 Task: In the Contact  AdelineBaker@roundabouttheatre.org, Create email and send with subject: 'We're Thrilled to Welcome You ', and with mail content 'Hello,_x000D_
Unlock your full potential with our game-changing solution. Embrace the possibilities and embark on a journey of growth and success in your industry._x000D_
Regards', attach the document: Proposal.doc and insert image: visitingcard.jpg. Below Regards, write Instagram and insert the URL: 'www.instagram.com'. Mark checkbox to create task to follow up : In 3 business days . Logged in from softage.1@softage.net
Action: Mouse moved to (108, 71)
Screenshot: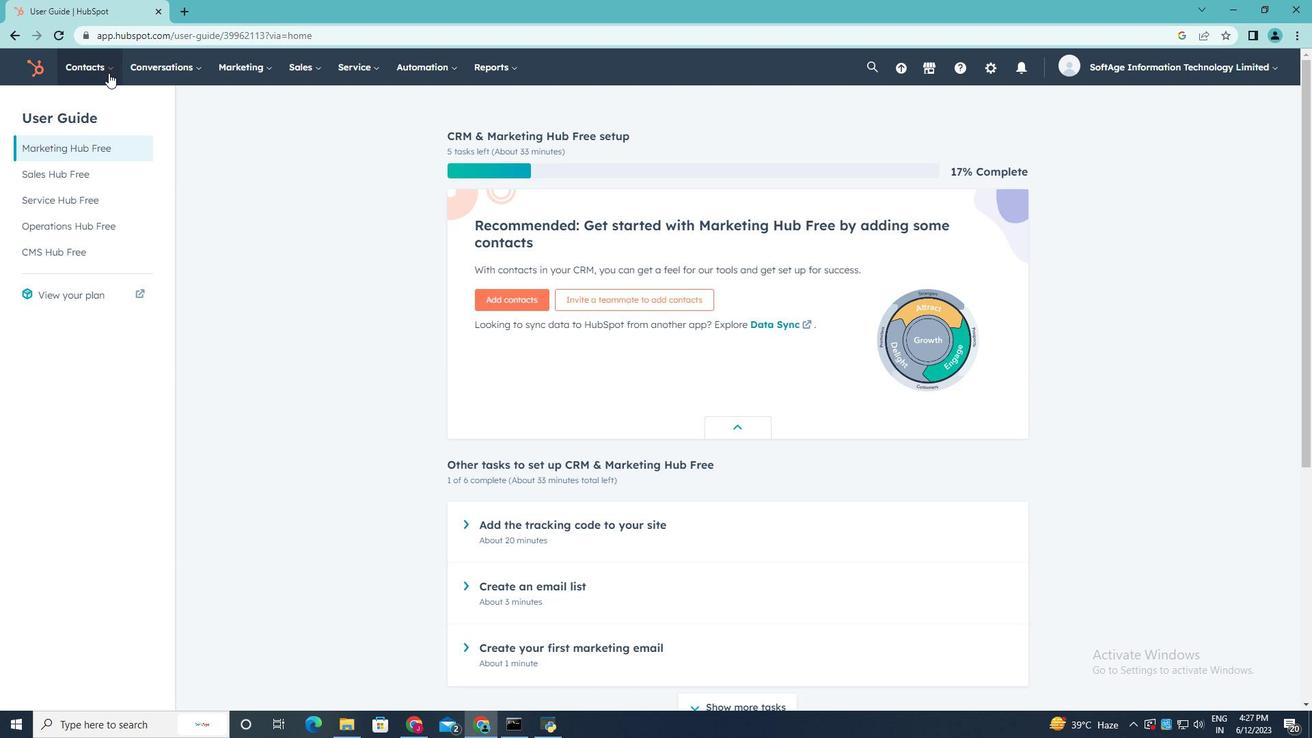 
Action: Mouse pressed left at (108, 71)
Screenshot: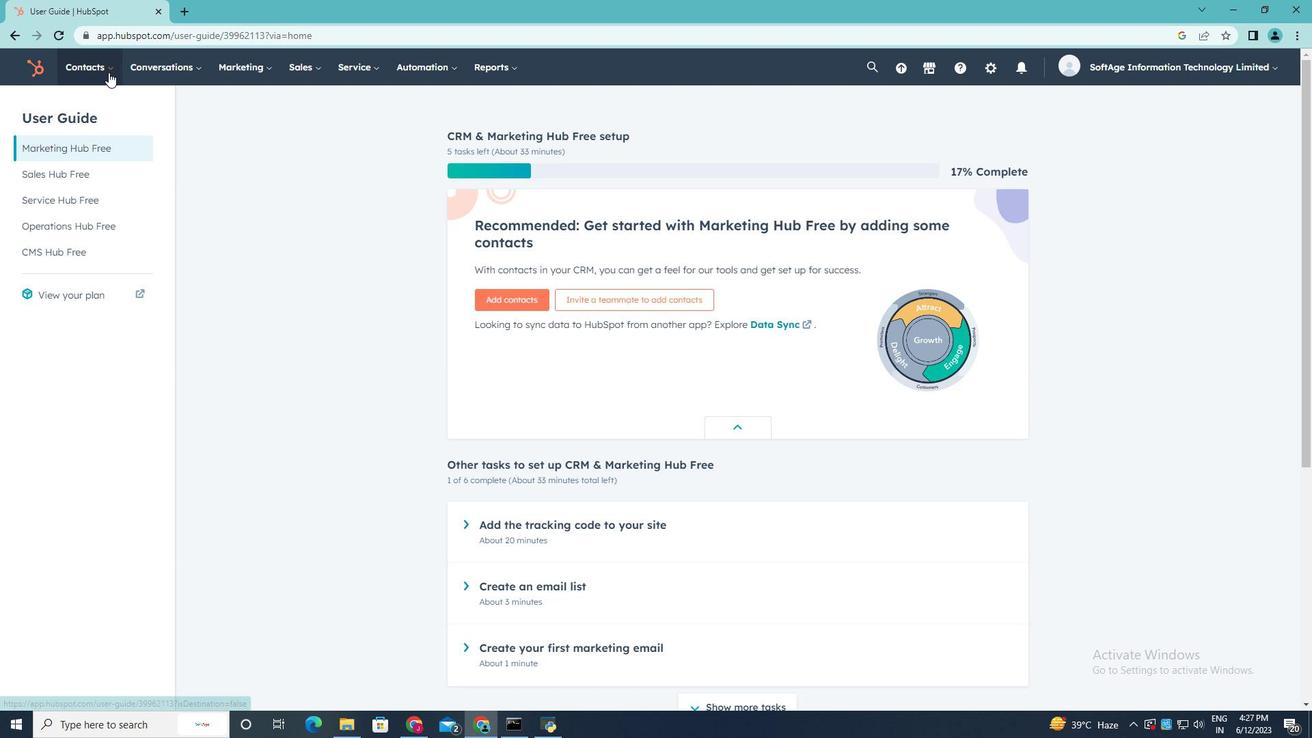 
Action: Mouse moved to (96, 106)
Screenshot: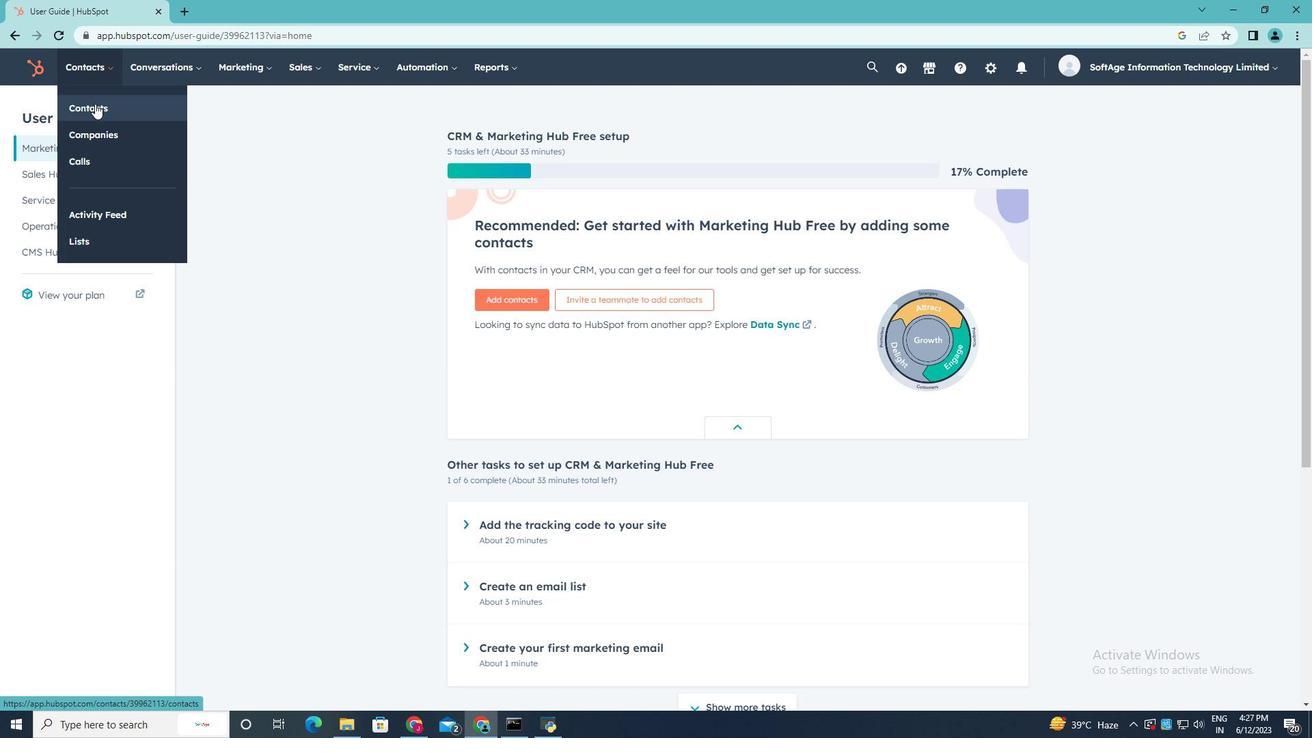 
Action: Mouse pressed left at (96, 106)
Screenshot: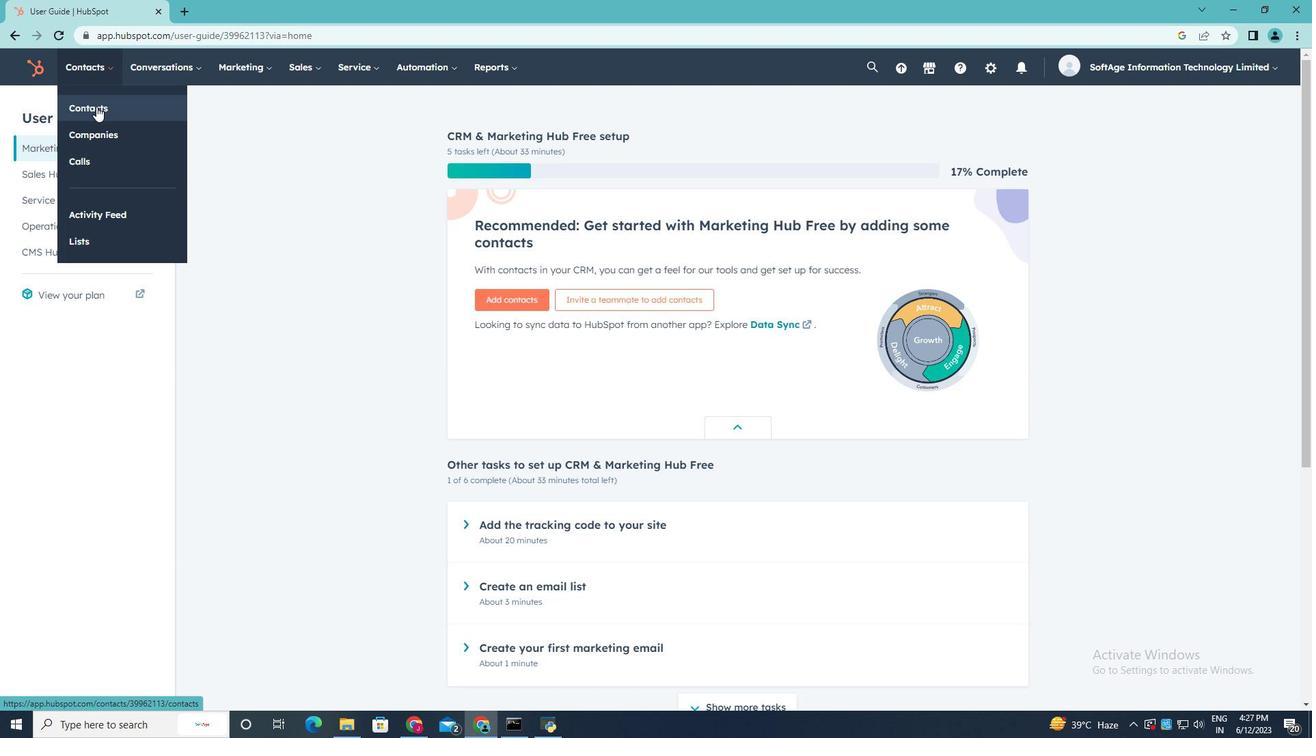 
Action: Mouse moved to (97, 223)
Screenshot: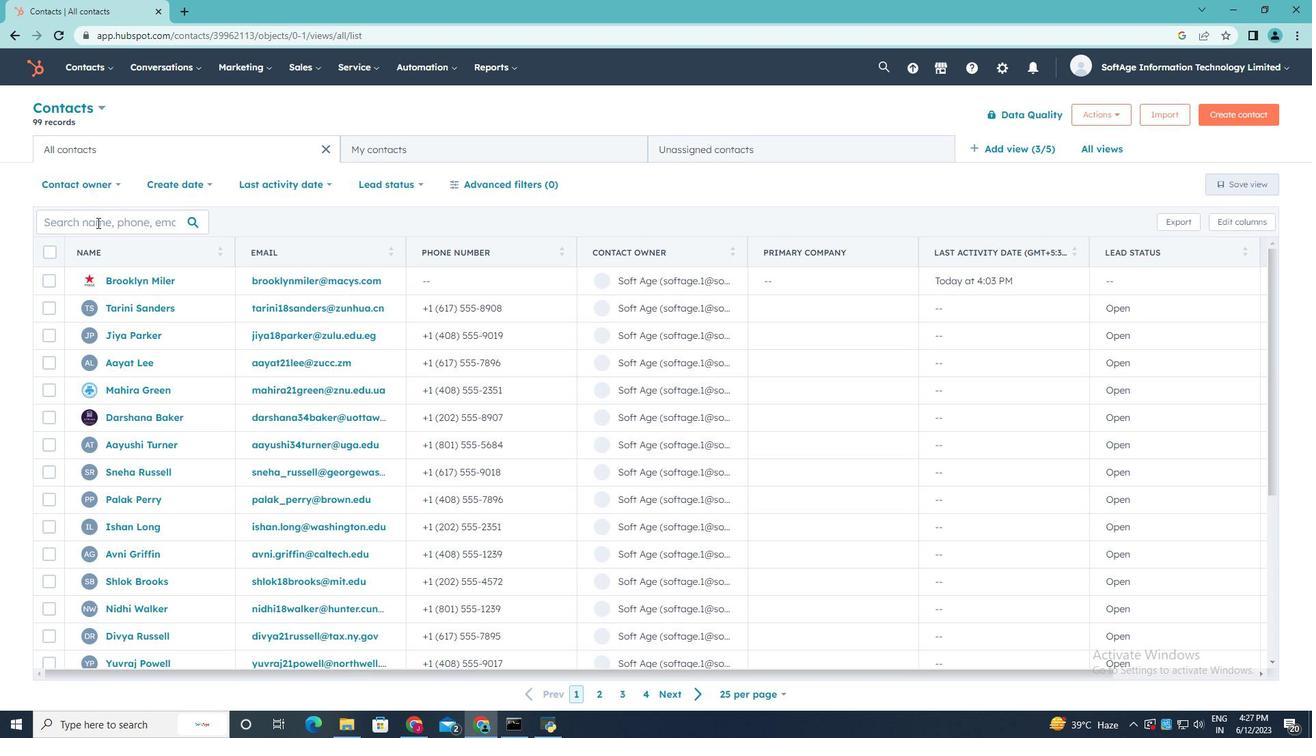 
Action: Mouse pressed left at (97, 223)
Screenshot: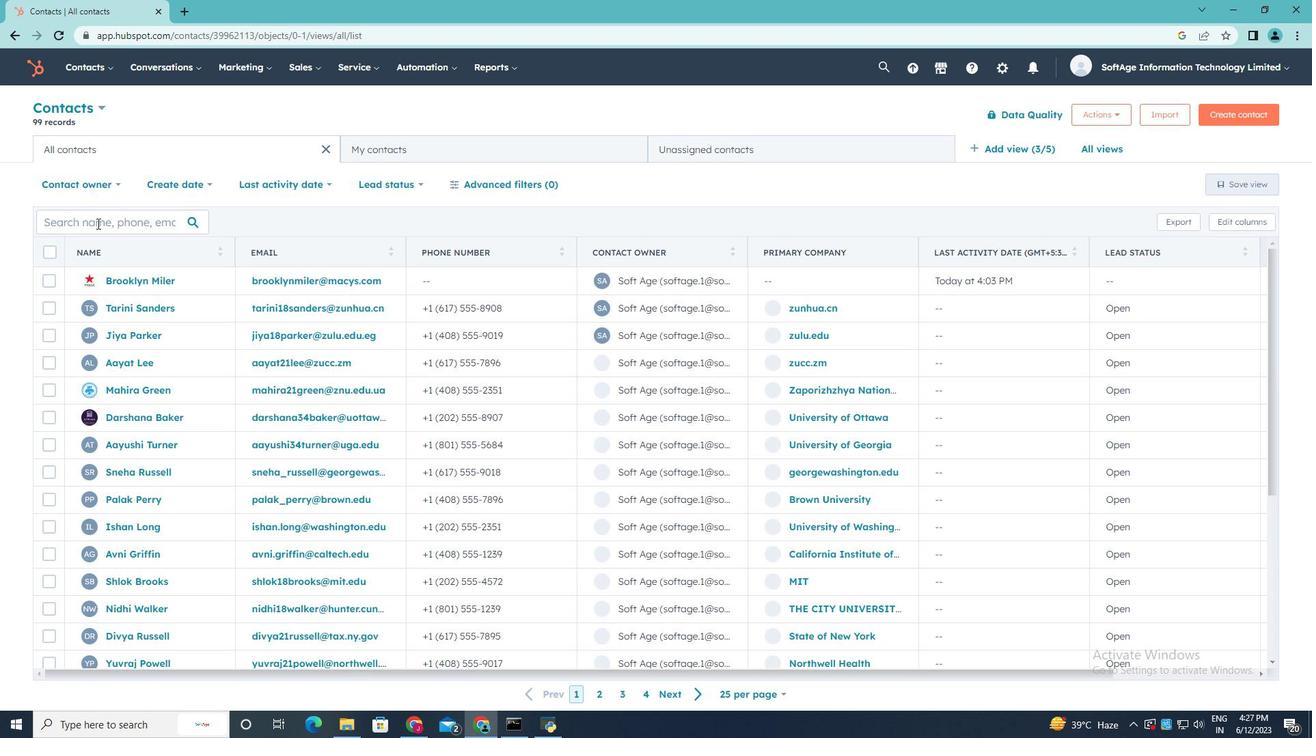 
Action: Mouse moved to (97, 222)
Screenshot: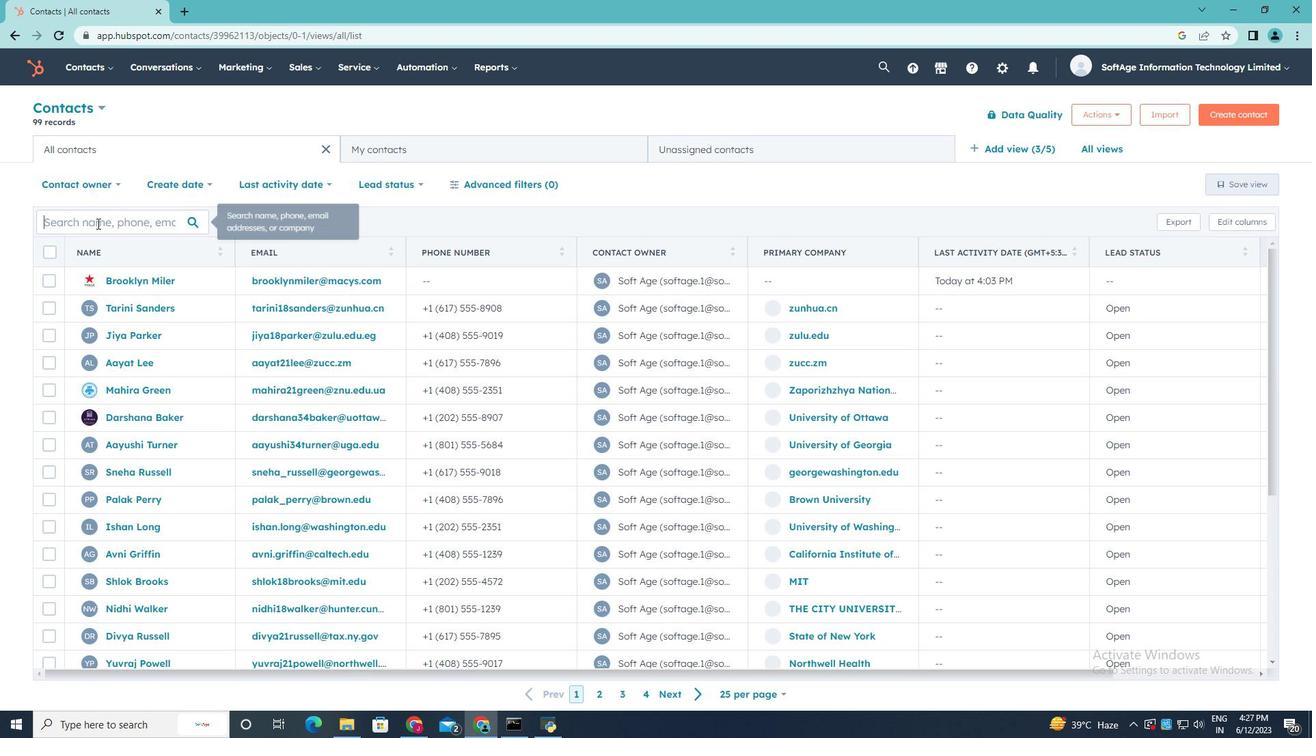 
Action: Key pressed <Key.shift><Key.shift>Adeline<Key.shift>Baker<Key.shift><Key.shift><Key.shift><Key.shift><Key.shift>@roundabouttheatre.org
Screenshot: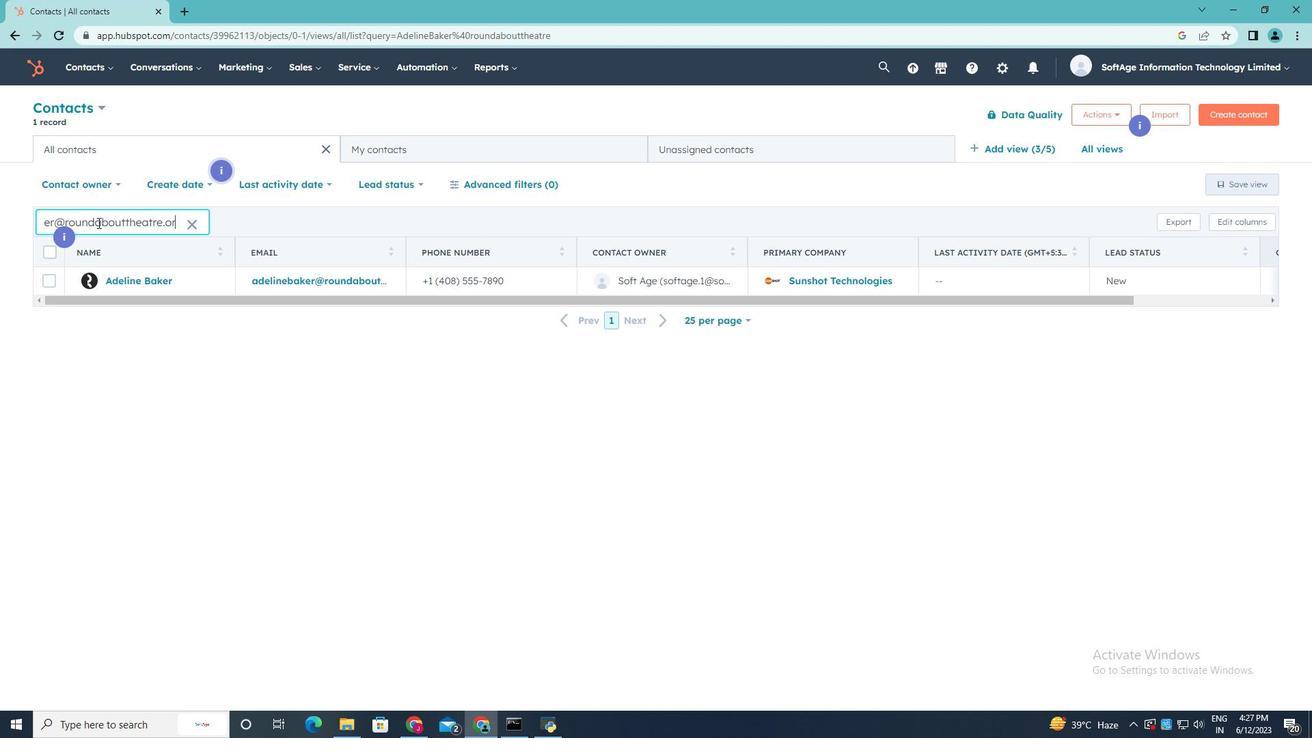 
Action: Mouse moved to (144, 281)
Screenshot: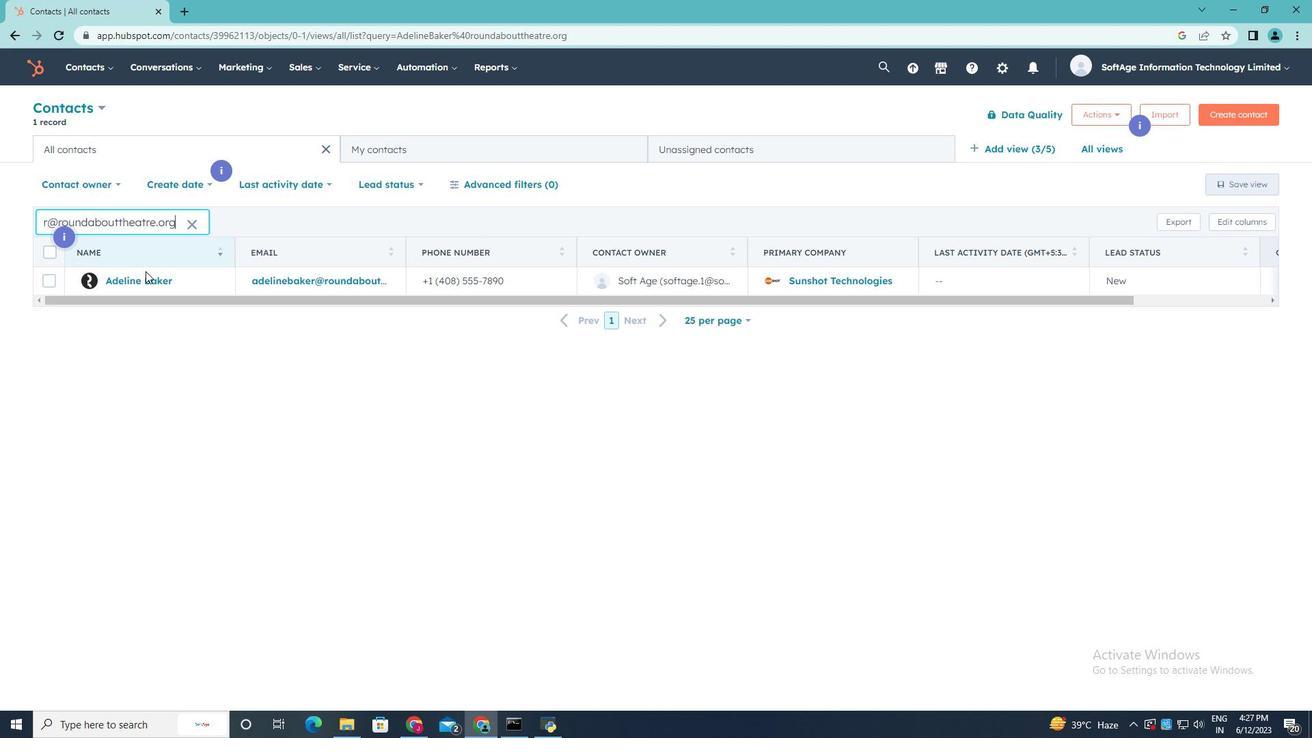
Action: Mouse pressed left at (144, 281)
Screenshot: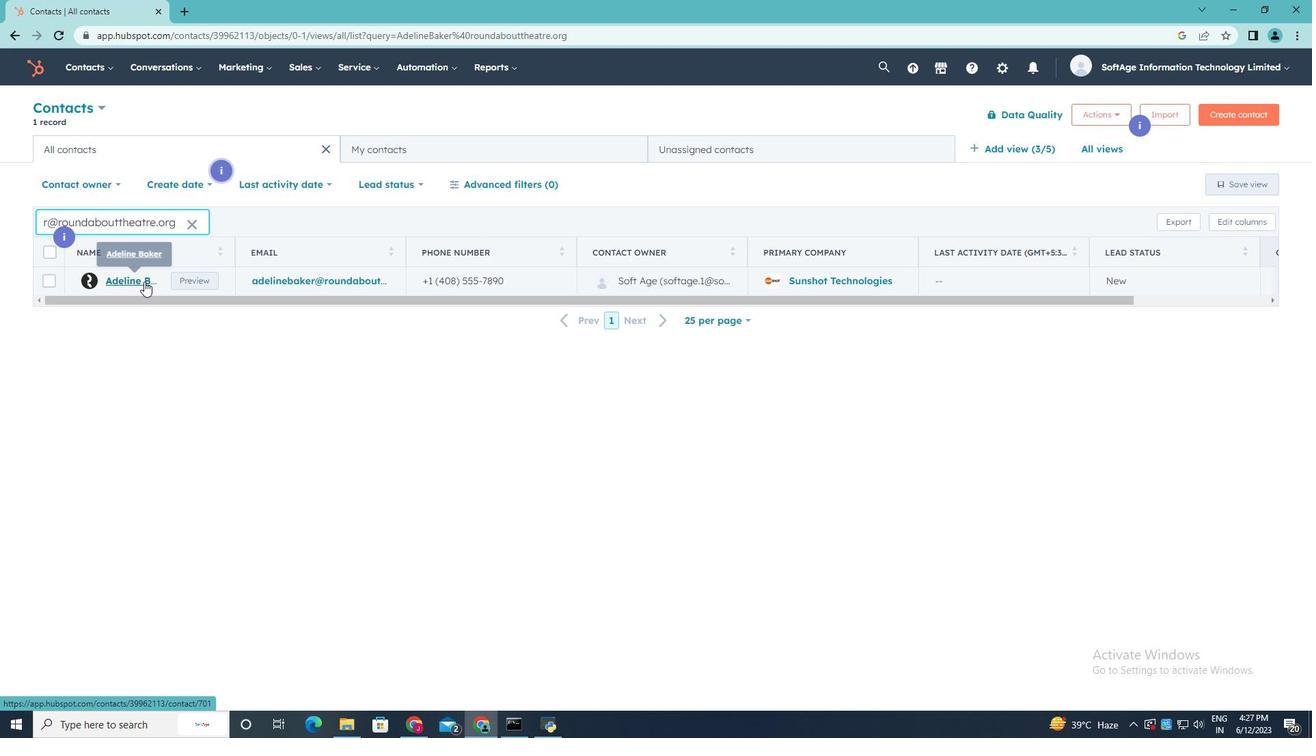 
Action: Mouse moved to (95, 227)
Screenshot: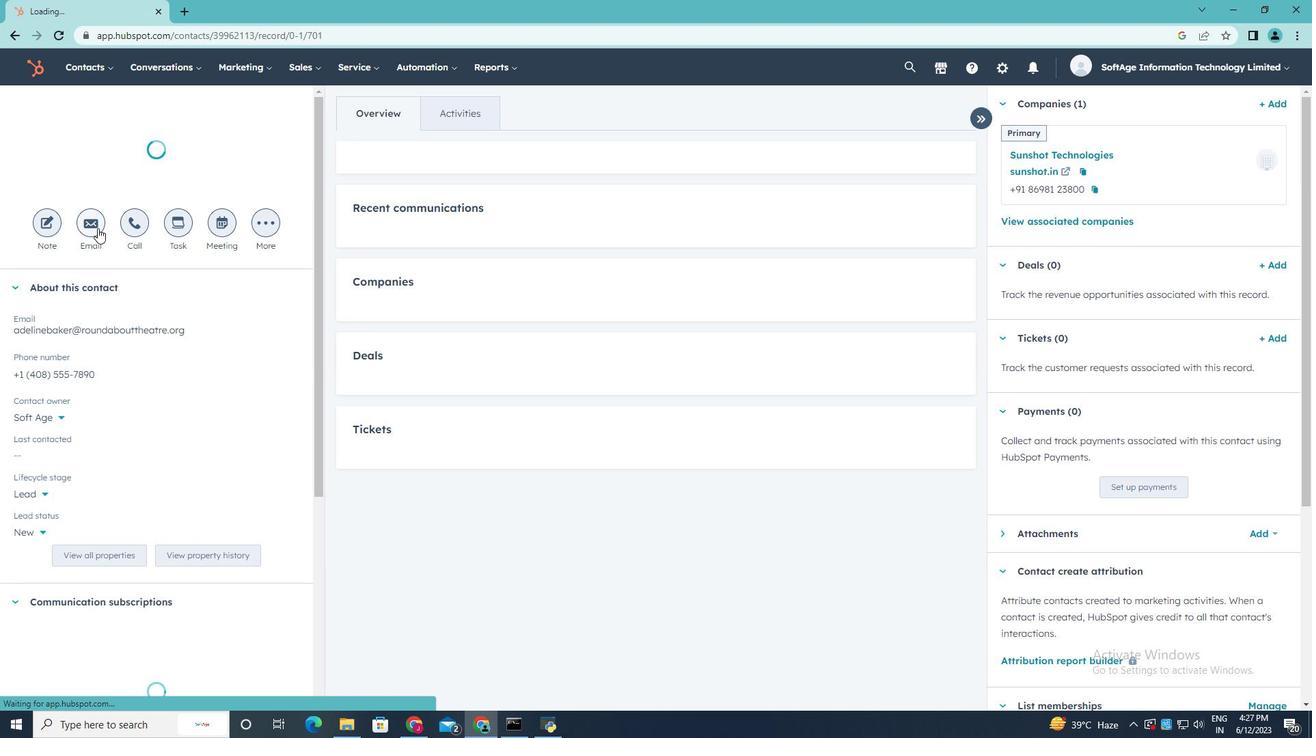
Action: Mouse pressed left at (95, 227)
Screenshot: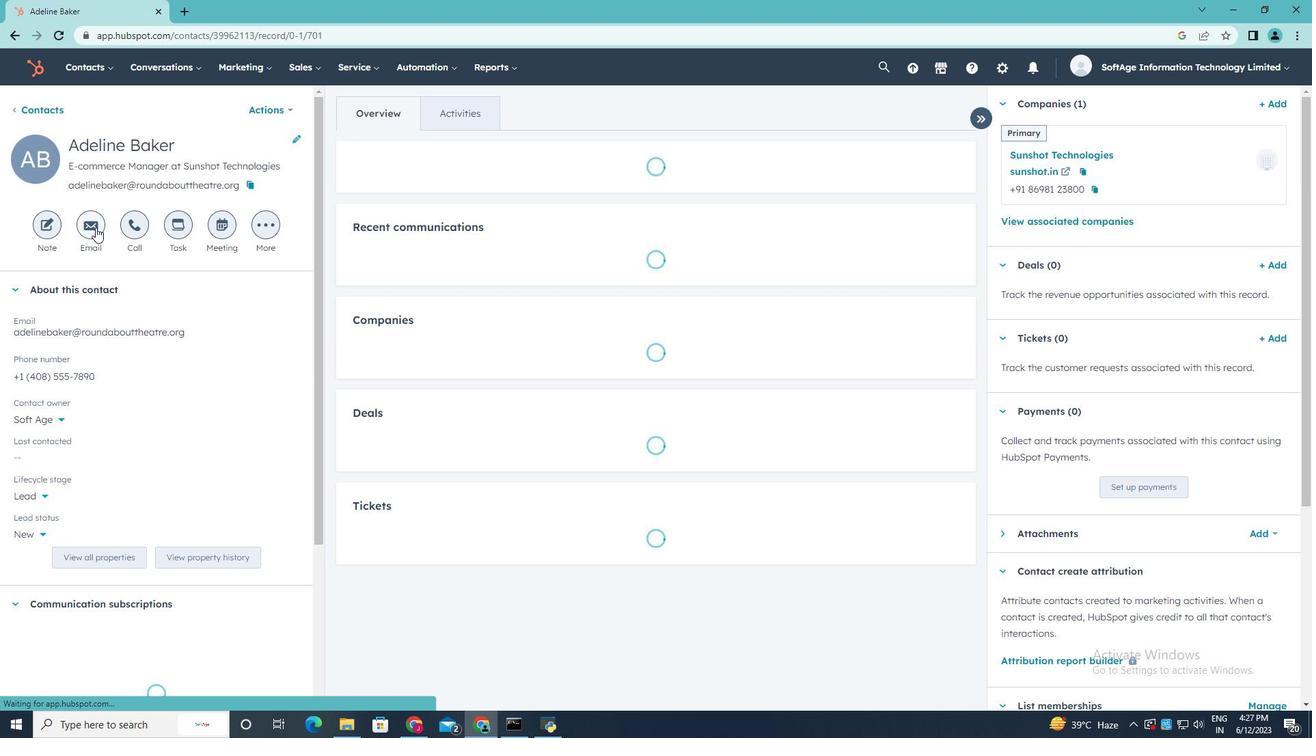
Action: Mouse moved to (824, 521)
Screenshot: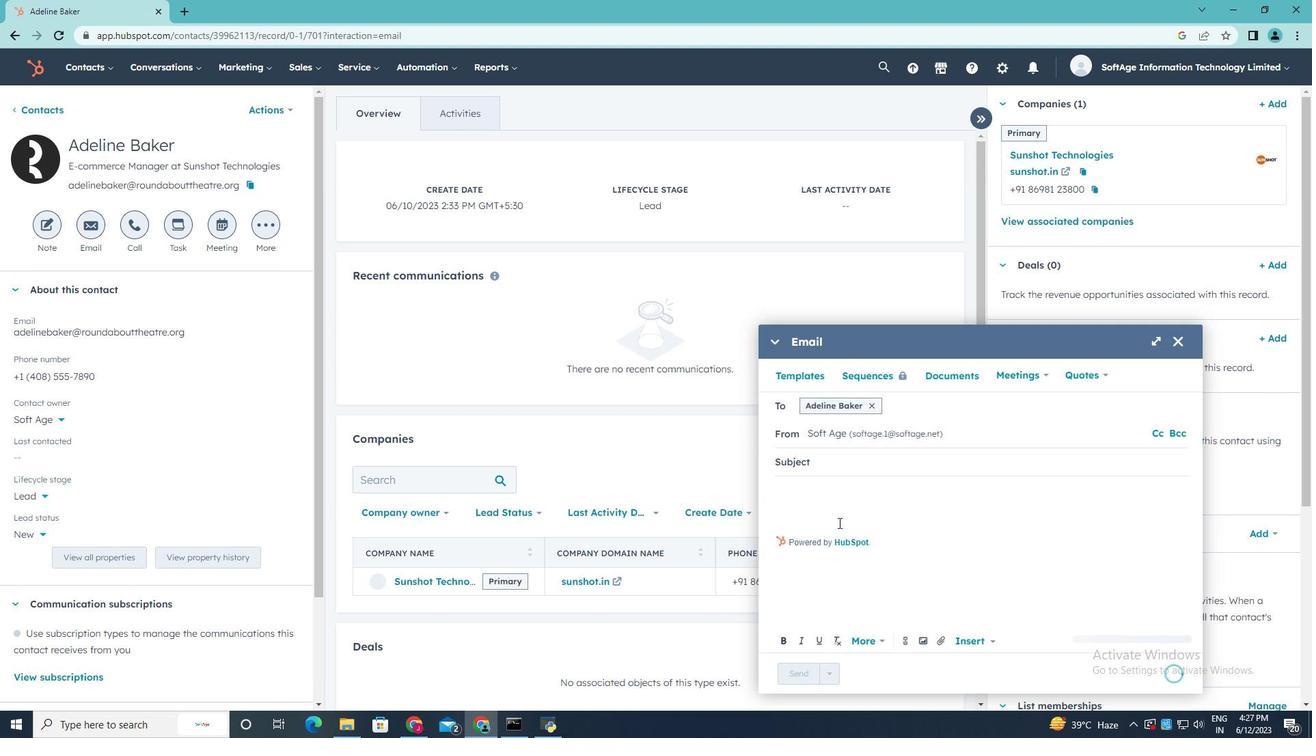 
Action: Key pressed <Key.shift>We're<Key.space><Key.shift>Thrilled<Key.space>to<Key.space><Key.shift>Welocme<Key.space><Key.backspace><Key.backspace><Key.backspace><Key.backspace><Key.backspace><Key.shift>come<Key.space><Key.shift>You
Screenshot: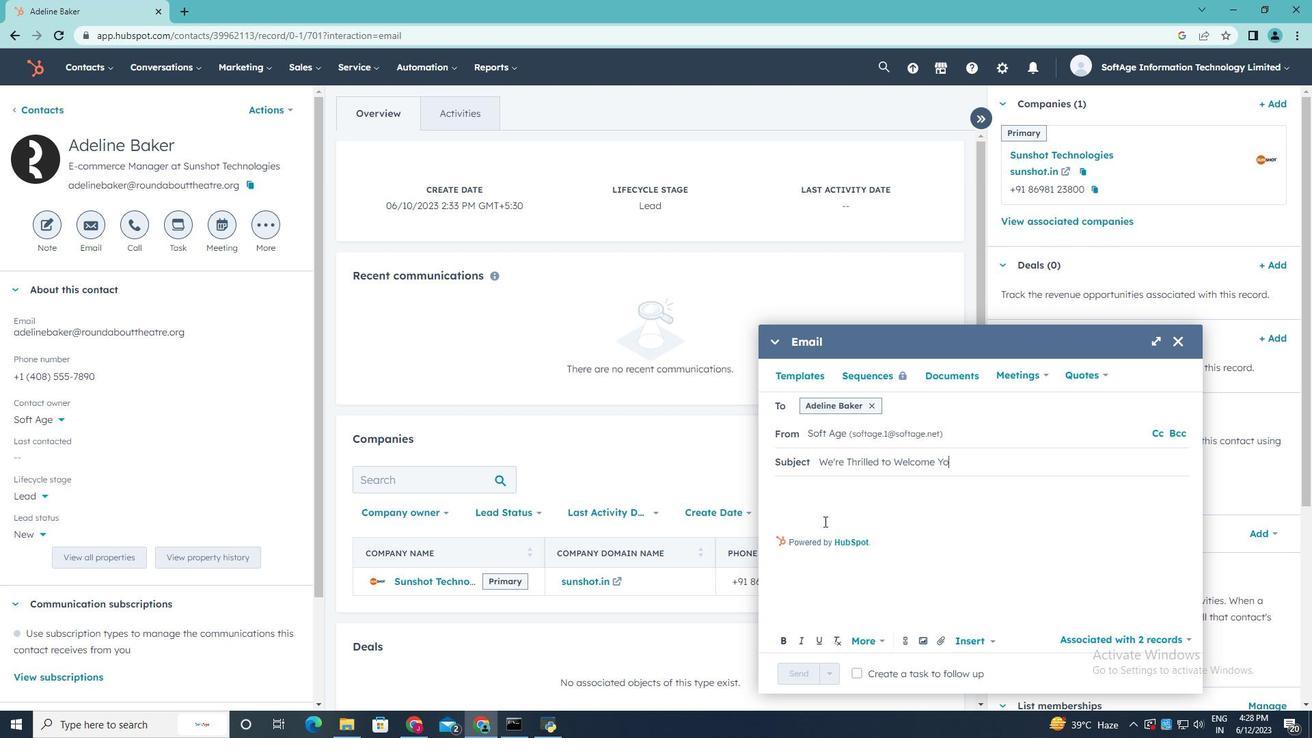 
Action: Mouse moved to (786, 488)
Screenshot: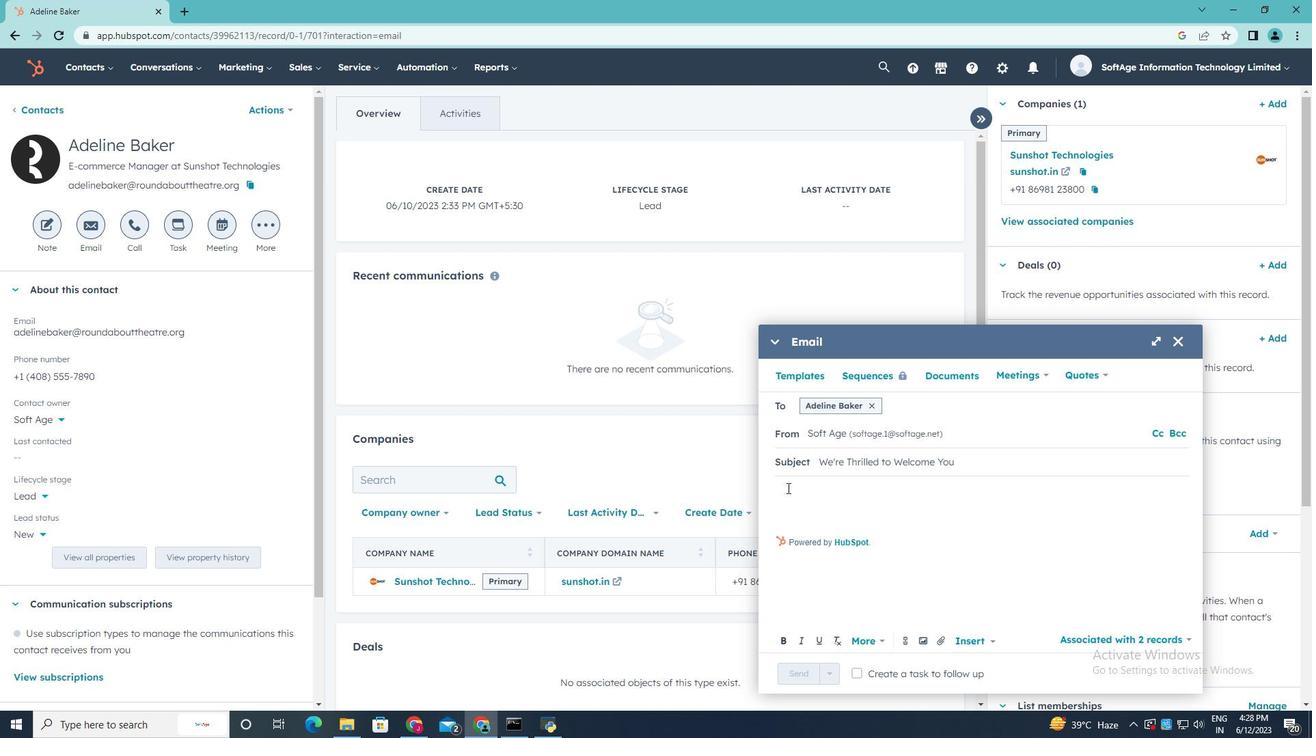 
Action: Mouse pressed left at (786, 488)
Screenshot: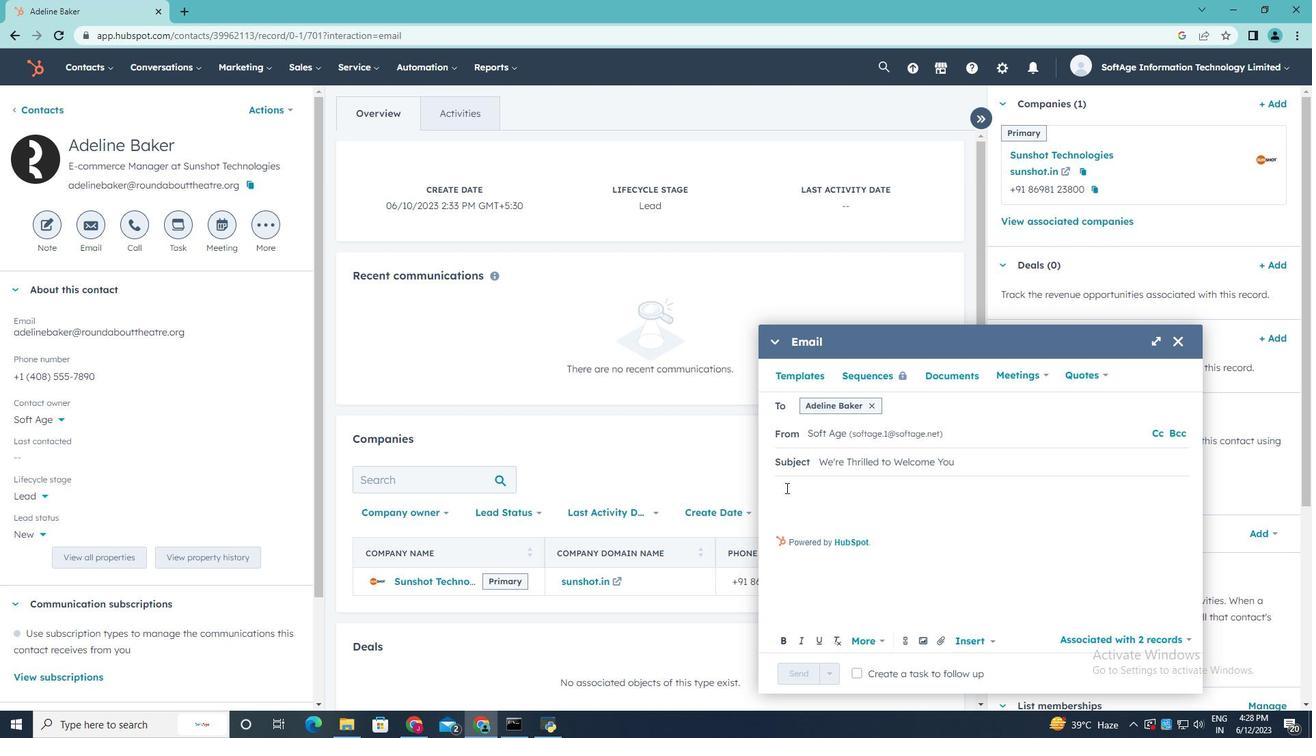 
Action: Mouse moved to (783, 489)
Screenshot: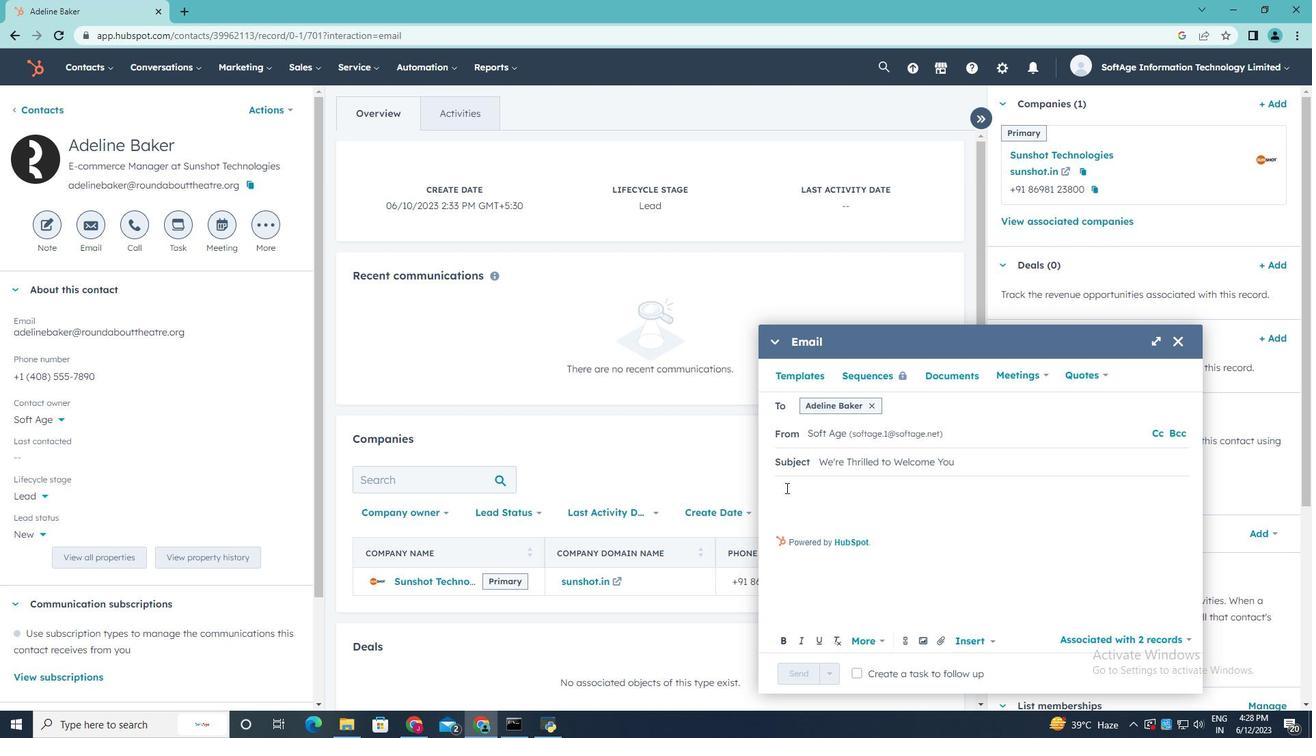 
Action: Key pressed <Key.shift>Hello
Screenshot: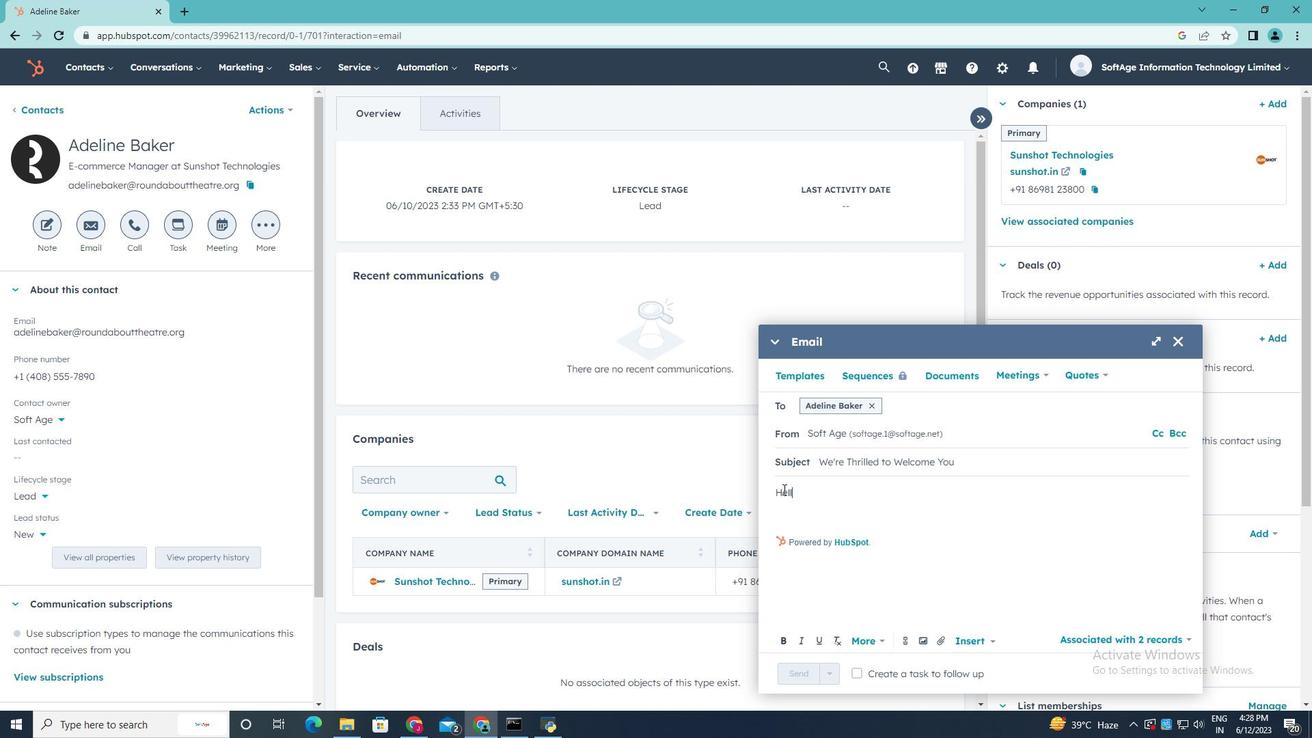 
Action: Mouse moved to (781, 489)
Screenshot: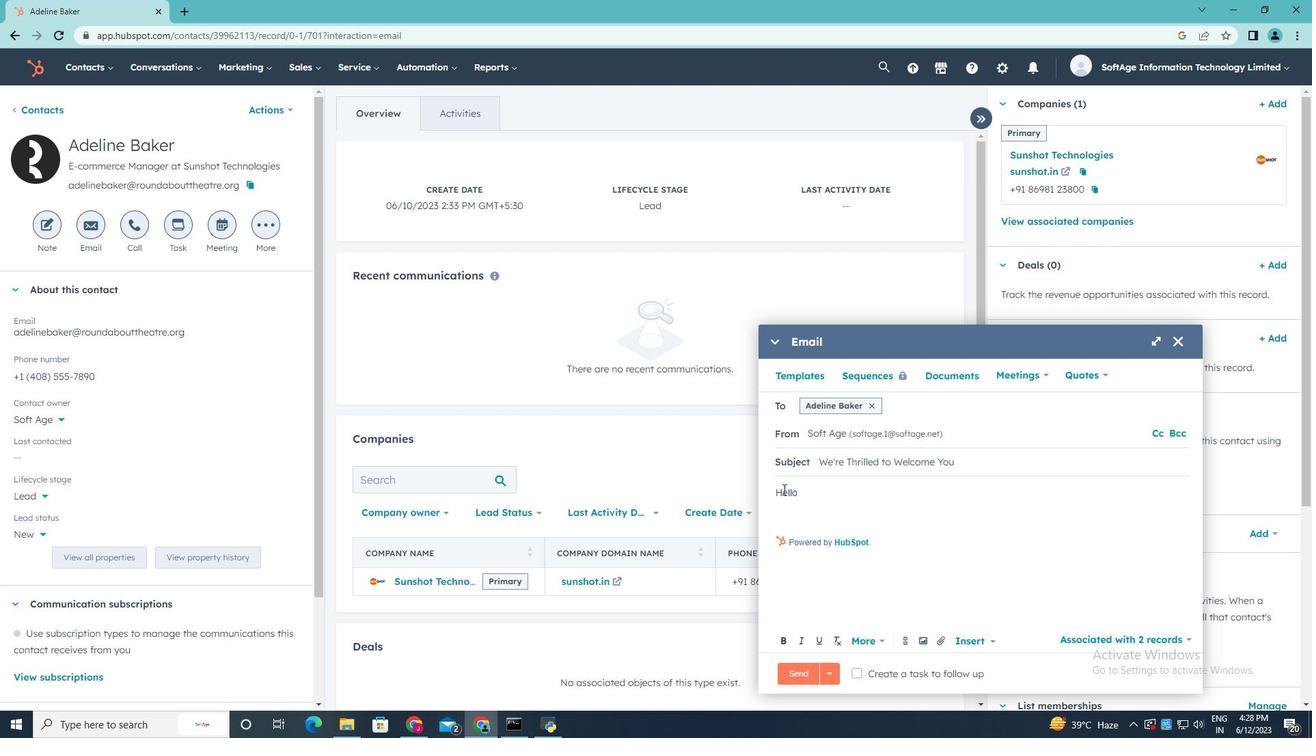 
Action: Key pressed ,
Screenshot: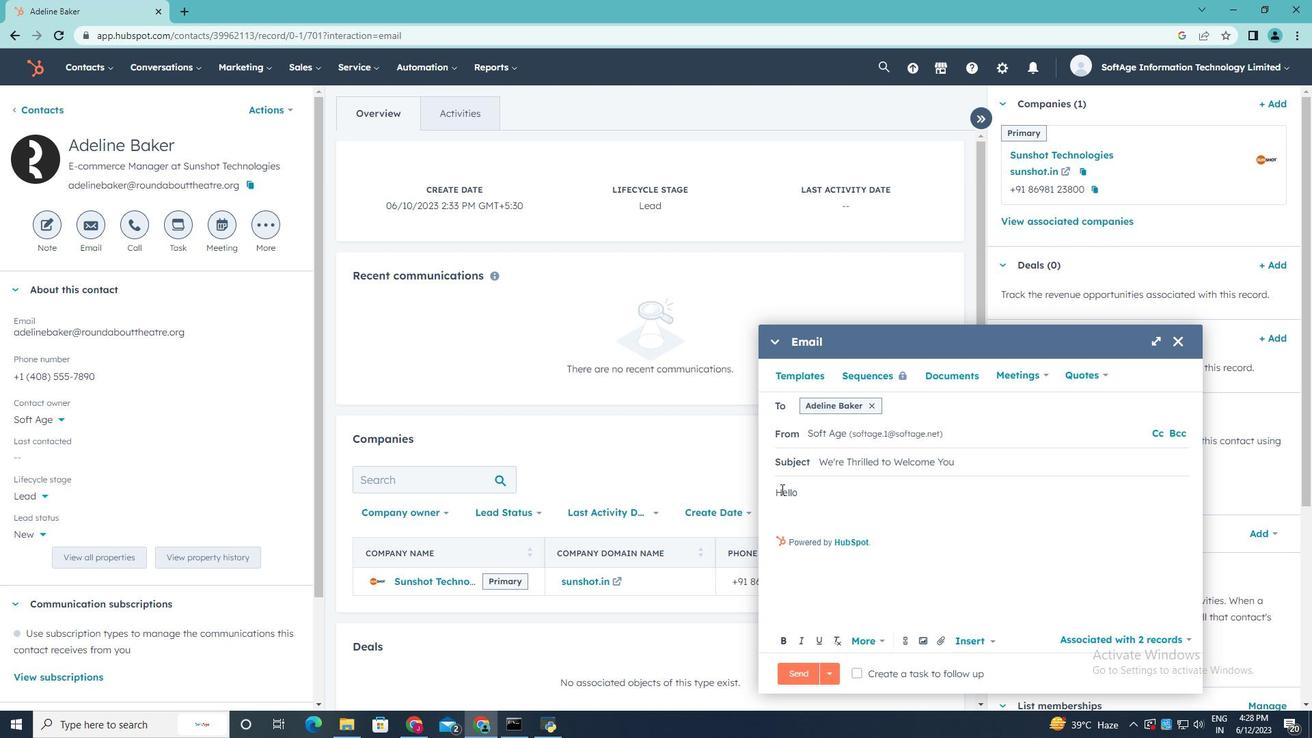 
Action: Mouse moved to (777, 509)
Screenshot: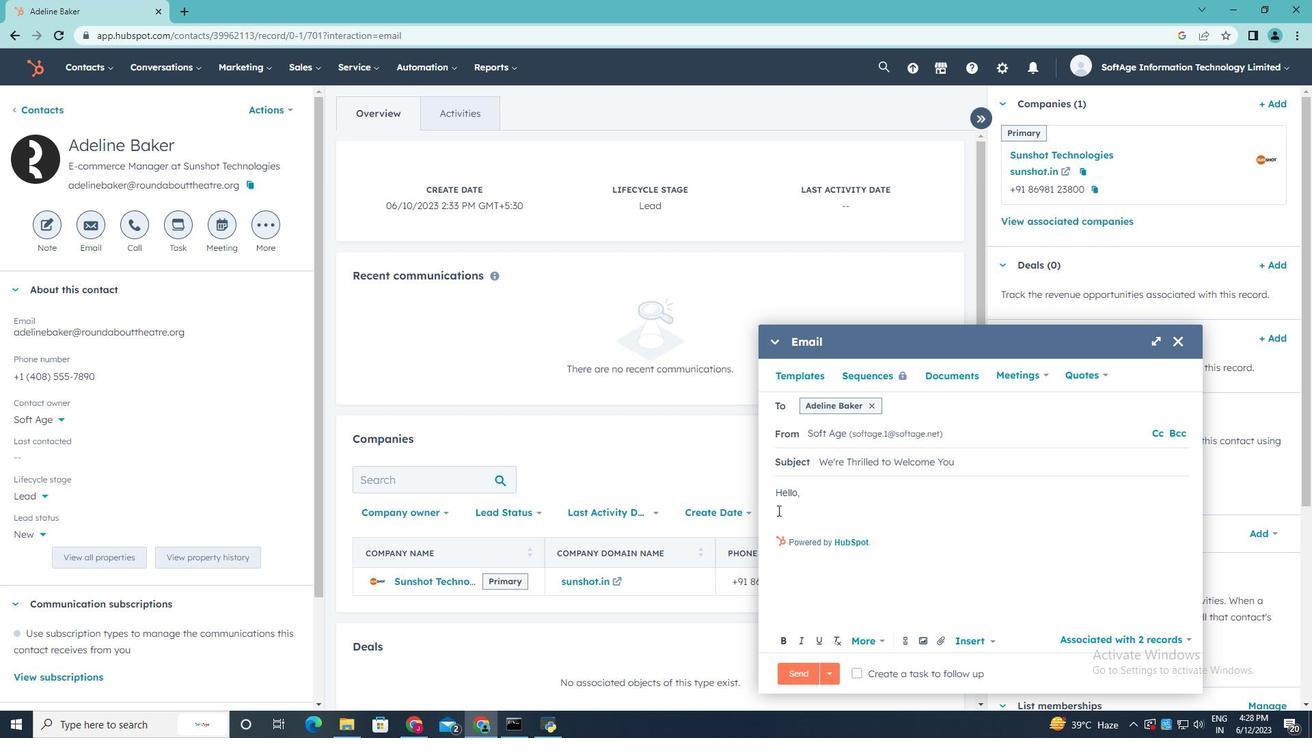 
Action: Key pressed <Key.enter>
Screenshot: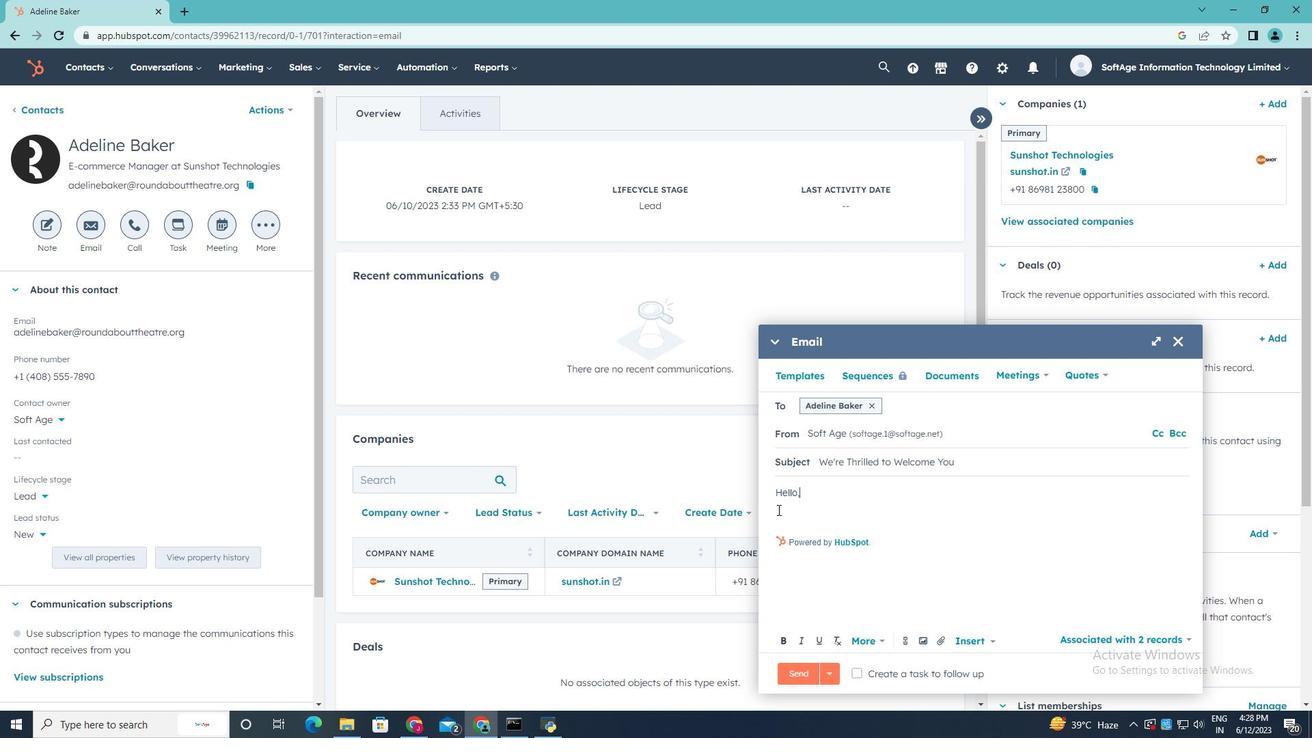 
Action: Mouse moved to (782, 514)
Screenshot: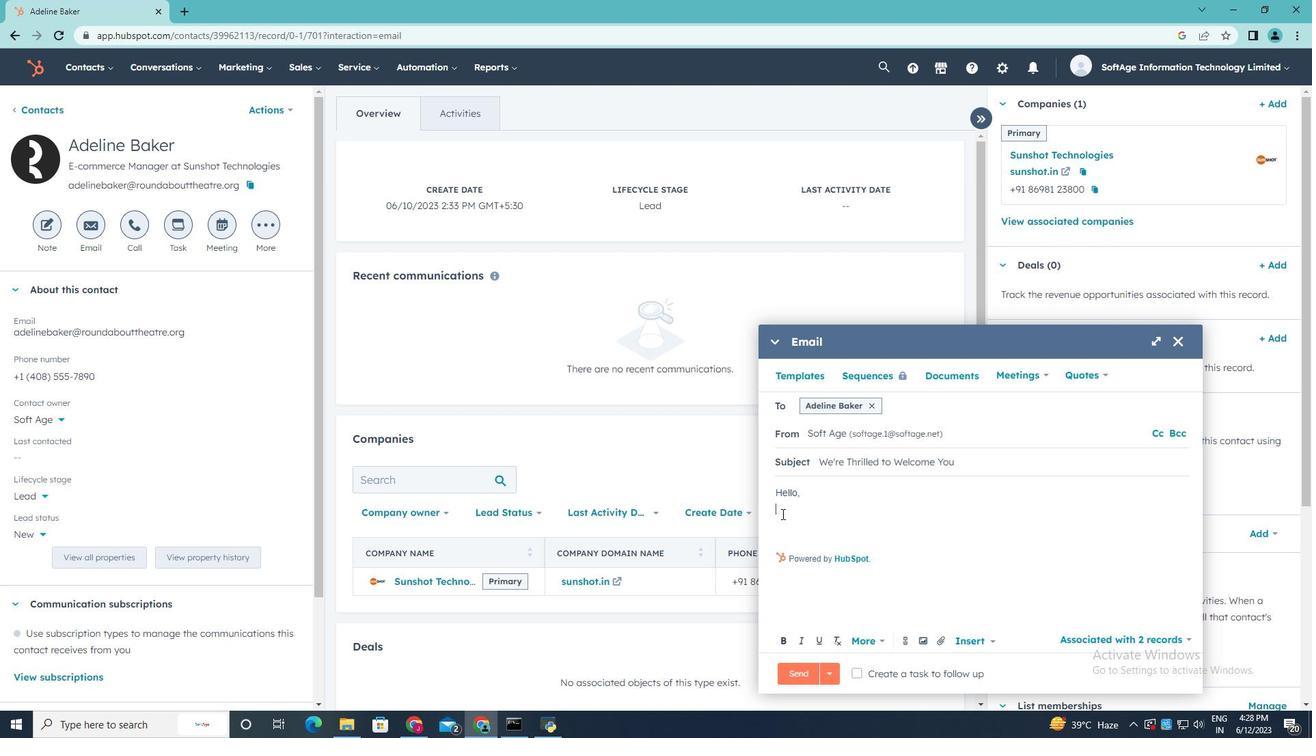 
Action: Key pressed <Key.shift><Key.shift><Key.shift><Key.shift><Key.shift><Key.shift><Key.shift><Key.shift><Key.shift><Key.shift>Unlock<Key.space><Key.shift>your<Key.space>full<Key.space>potential<Key.space>with<Key.space>our<Key.space><Key.shift>game-changimn<Key.backspace><Key.backspace><Key.backspace>ing<Key.space>solution.<Key.space><Key.shift>Embrace<Key.space>the<Key.space>possibilities<Key.space>and<Key.space>embark<Key.space>on<Key.space>a<Key.space>joun<Key.backspace>rny<Key.backspace>ey<Key.space>of<Key.space>growth<Key.space>and<Key.space>success<Key.space>in<Key.space>your<Key.space>inductry<Key.backspace><Key.backspace><Key.backspace><Key.backspace>stry.<Key.enter><Key.enter><Key.shift>Regards,
Screenshot: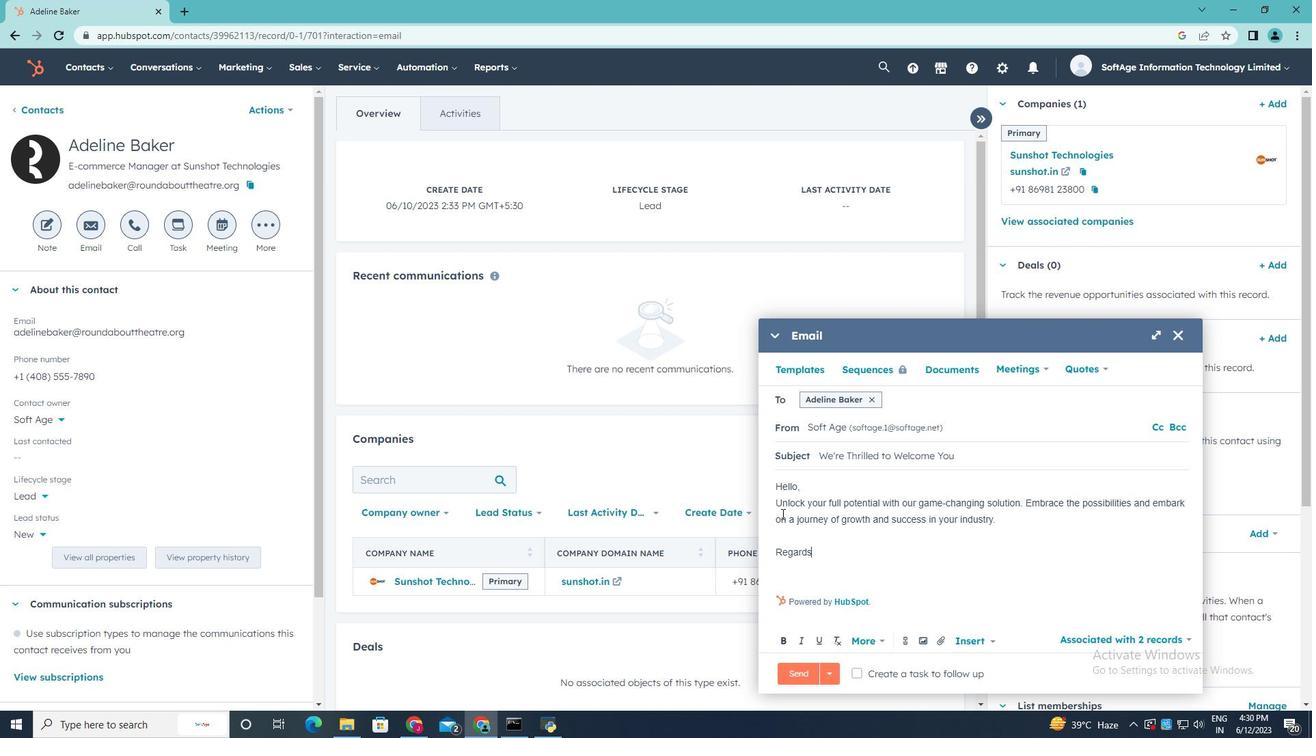 
Action: Mouse moved to (939, 639)
Screenshot: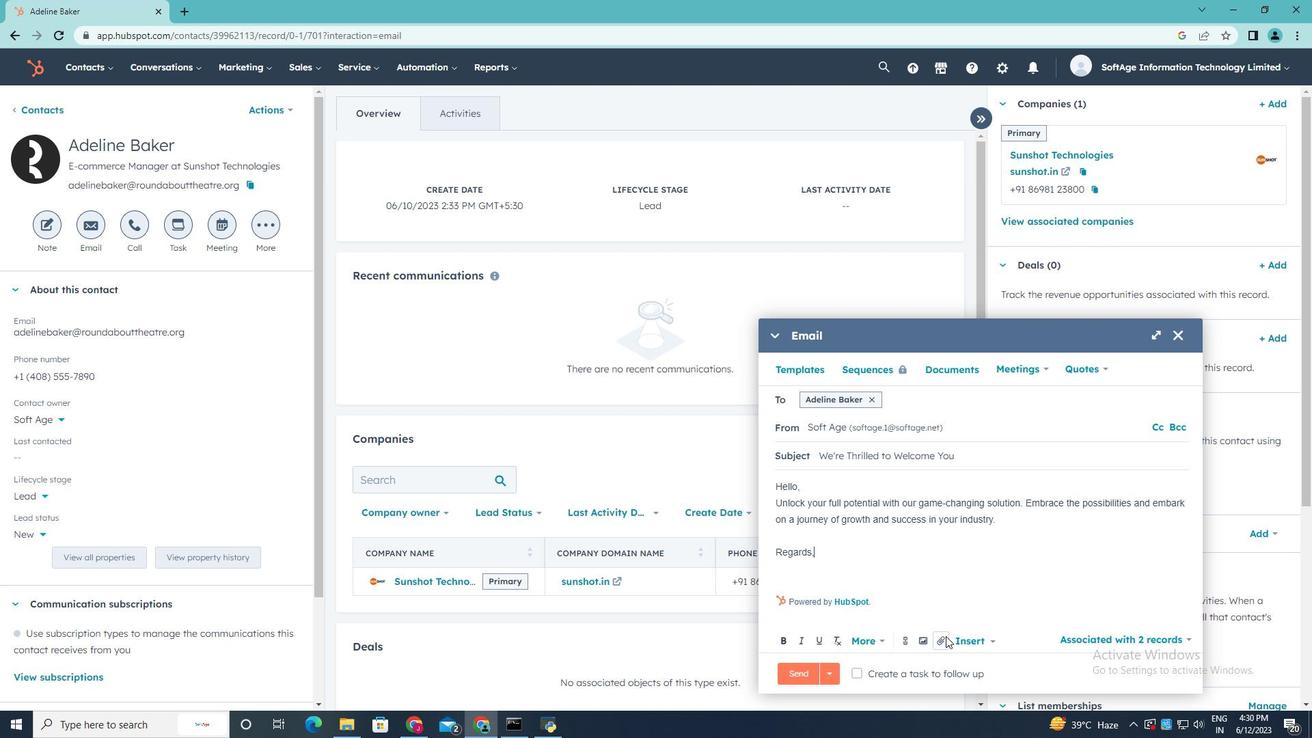 
Action: Mouse pressed left at (939, 639)
Screenshot: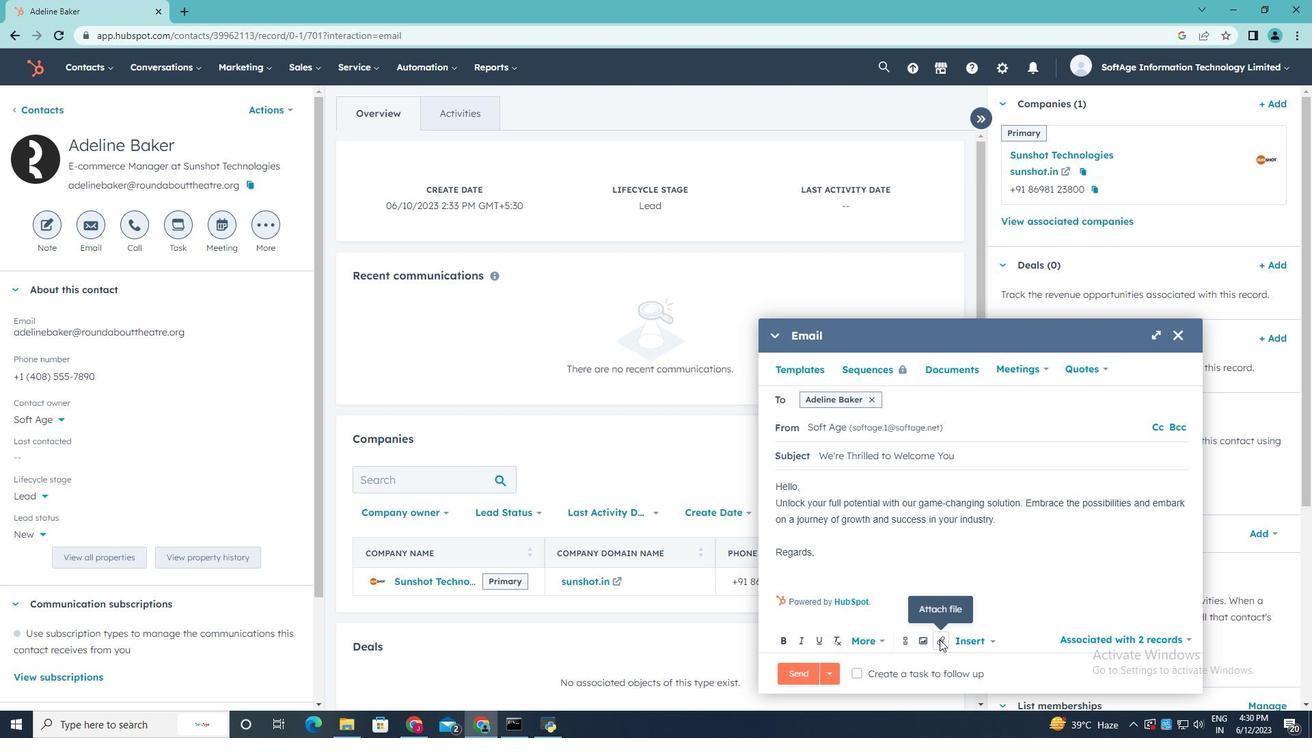 
Action: Mouse moved to (967, 602)
Screenshot: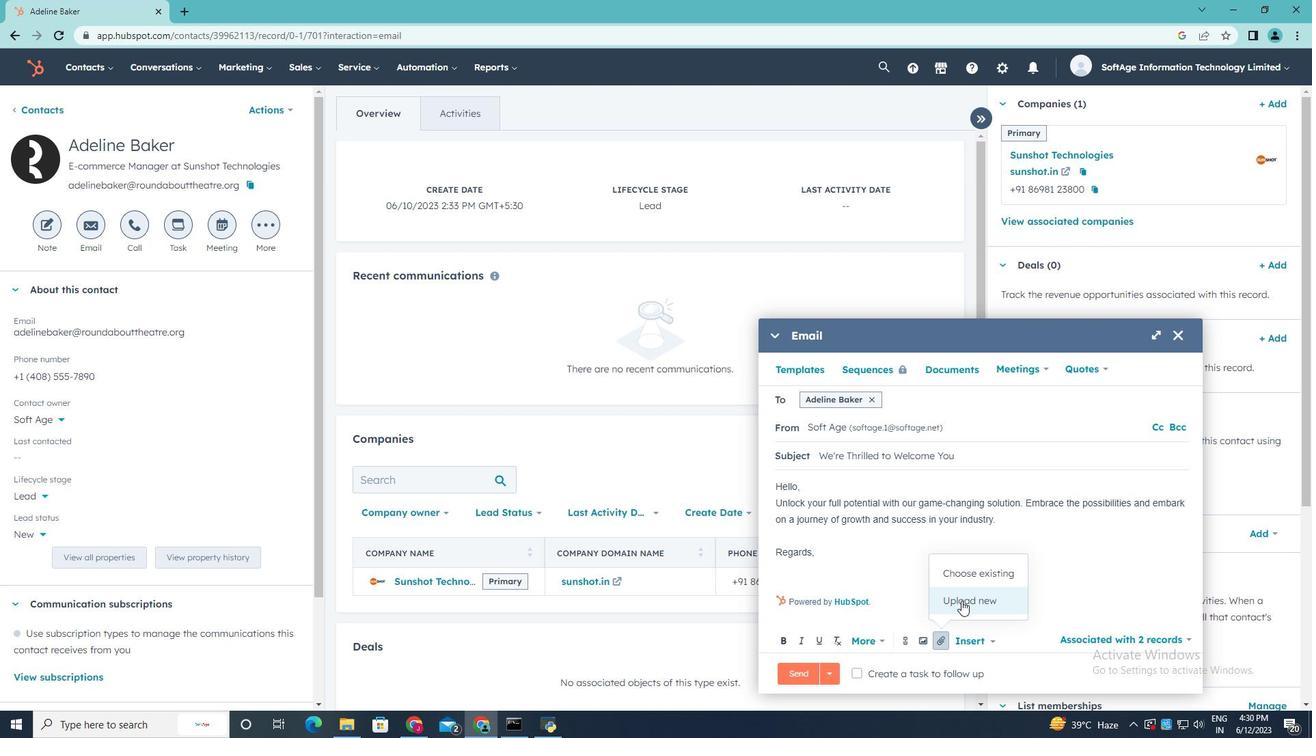 
Action: Mouse pressed left at (967, 602)
Screenshot: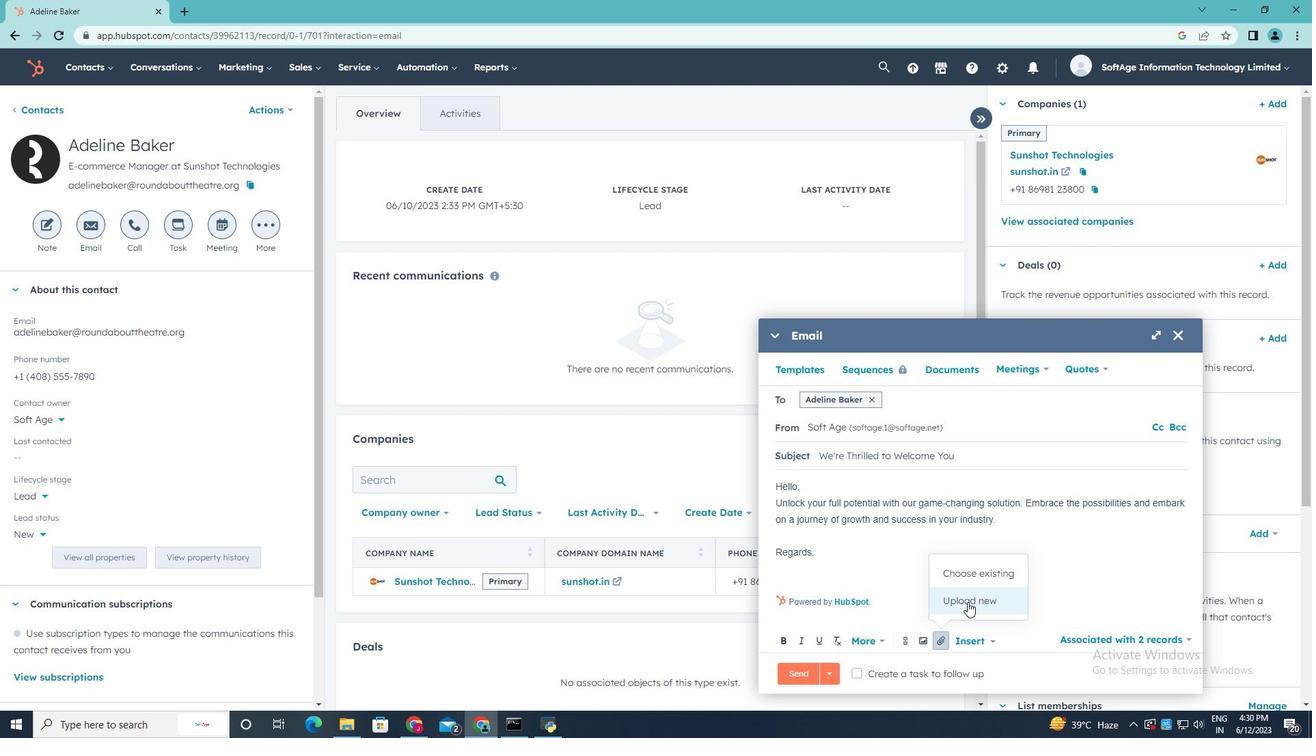 
Action: Mouse moved to (256, 129)
Screenshot: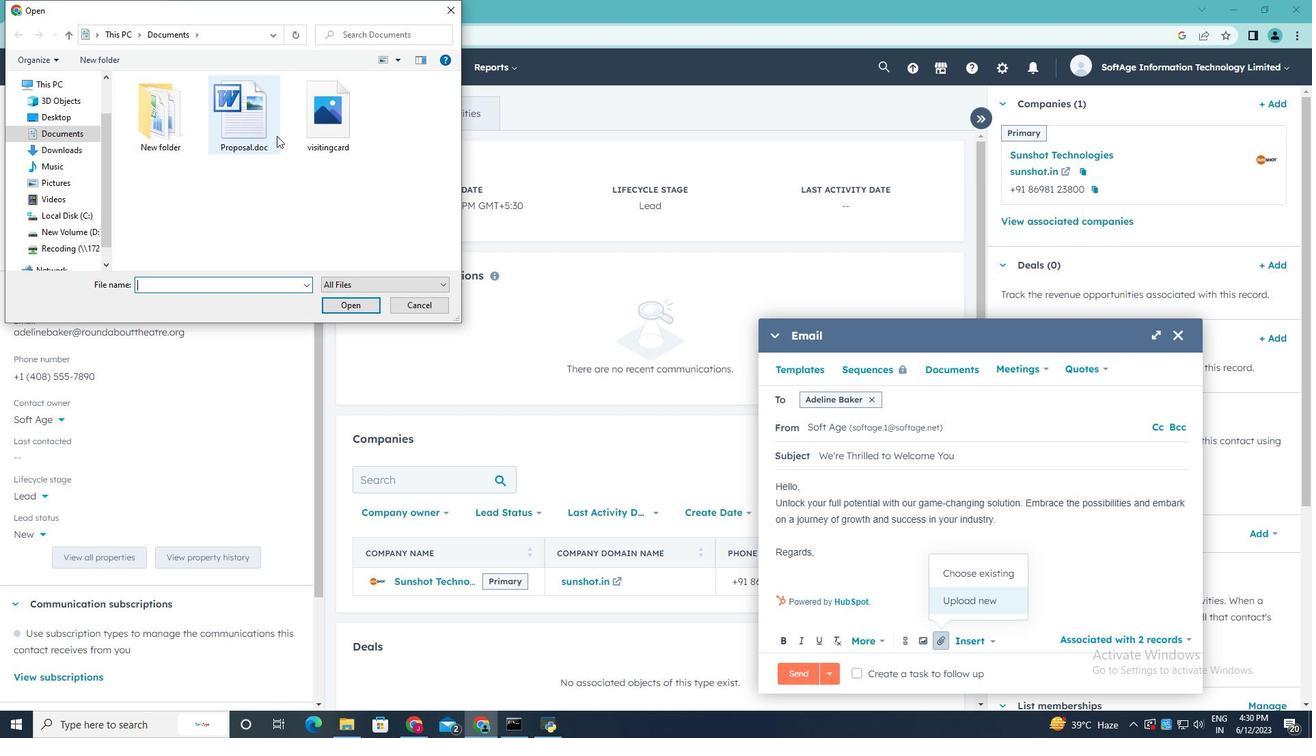 
Action: Mouse pressed left at (256, 129)
Screenshot: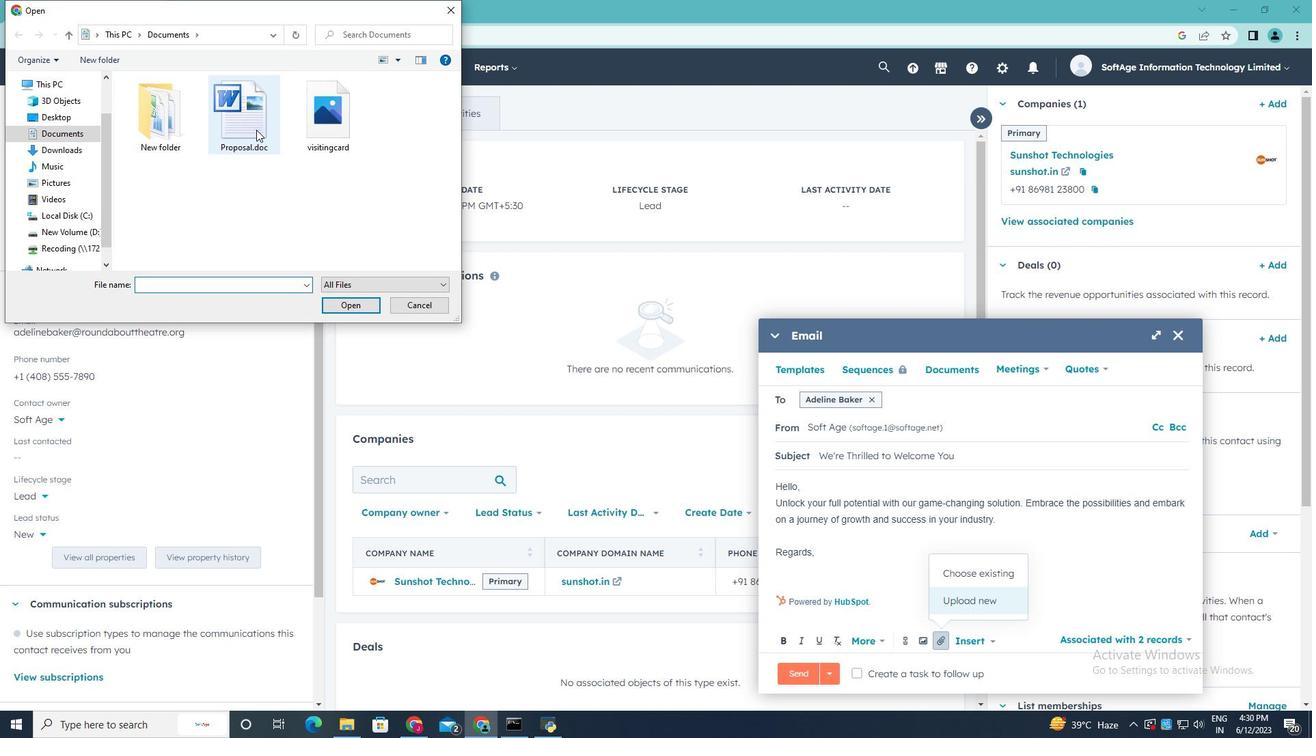 
Action: Mouse moved to (349, 304)
Screenshot: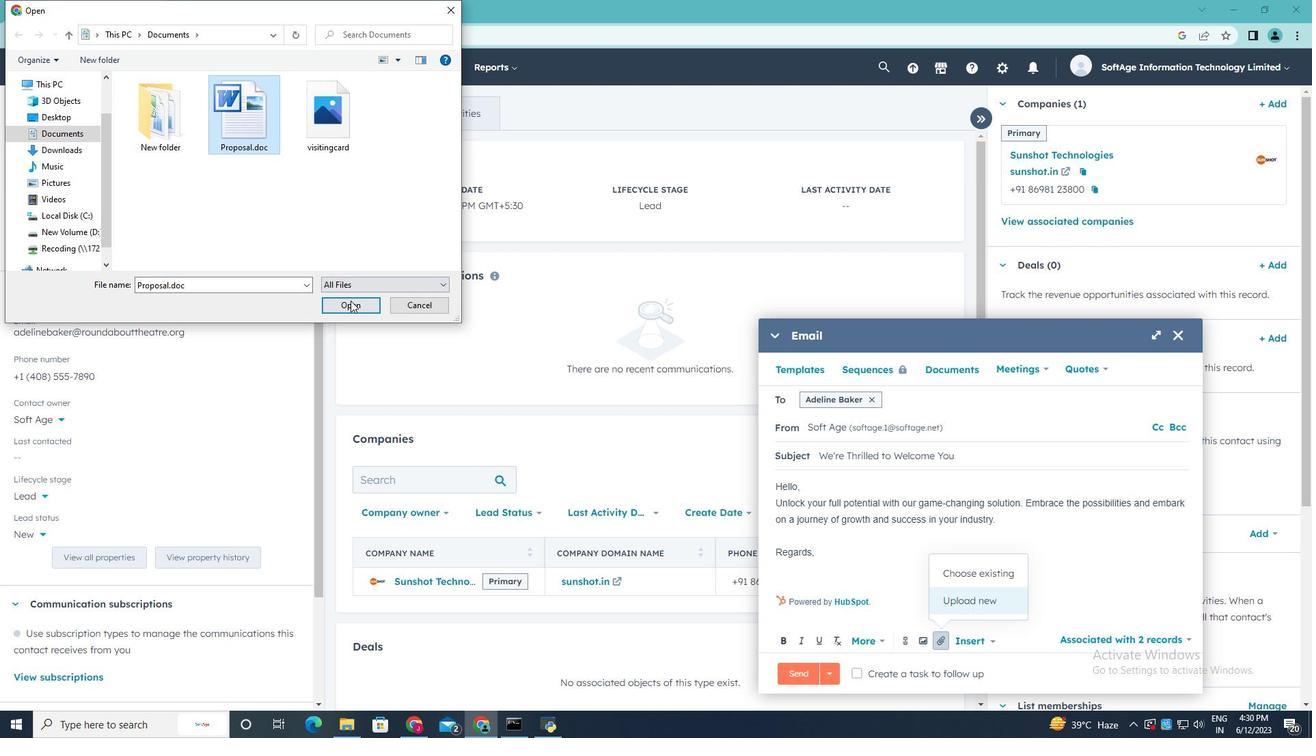 
Action: Mouse pressed left at (349, 304)
Screenshot: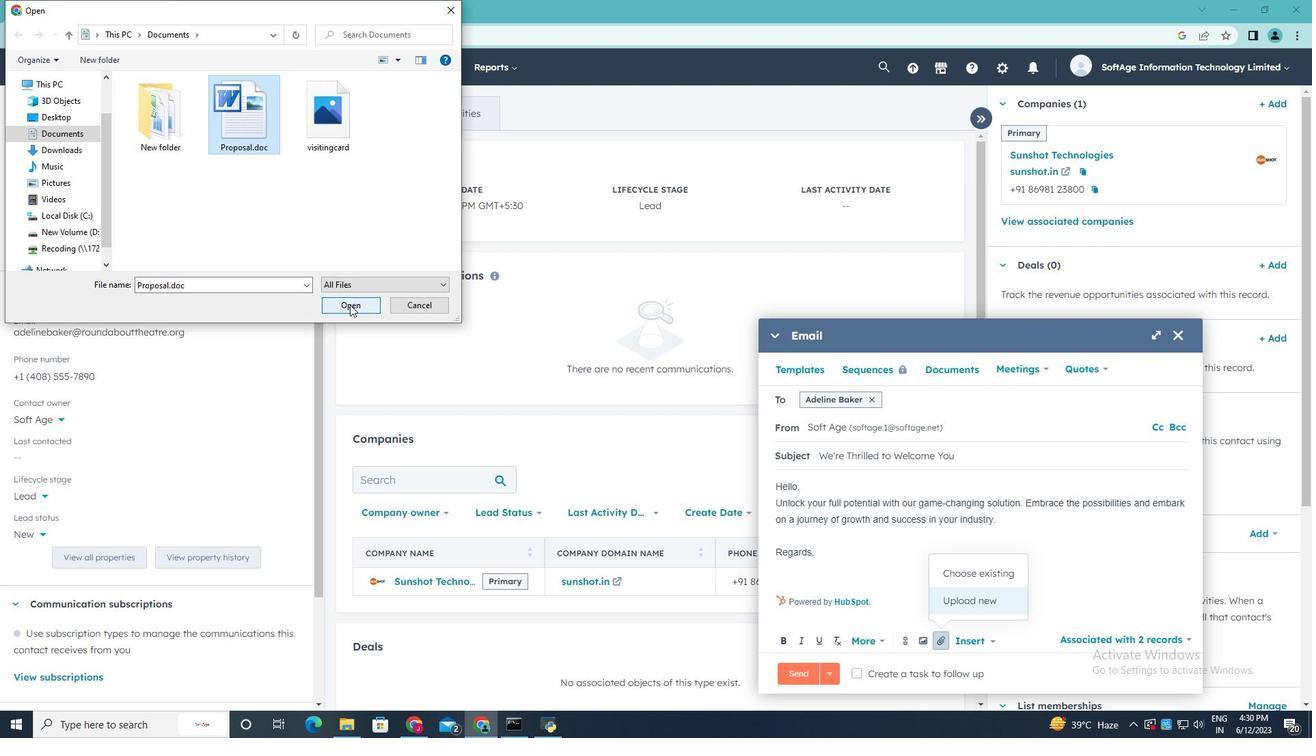 
Action: Mouse moved to (944, 605)
Screenshot: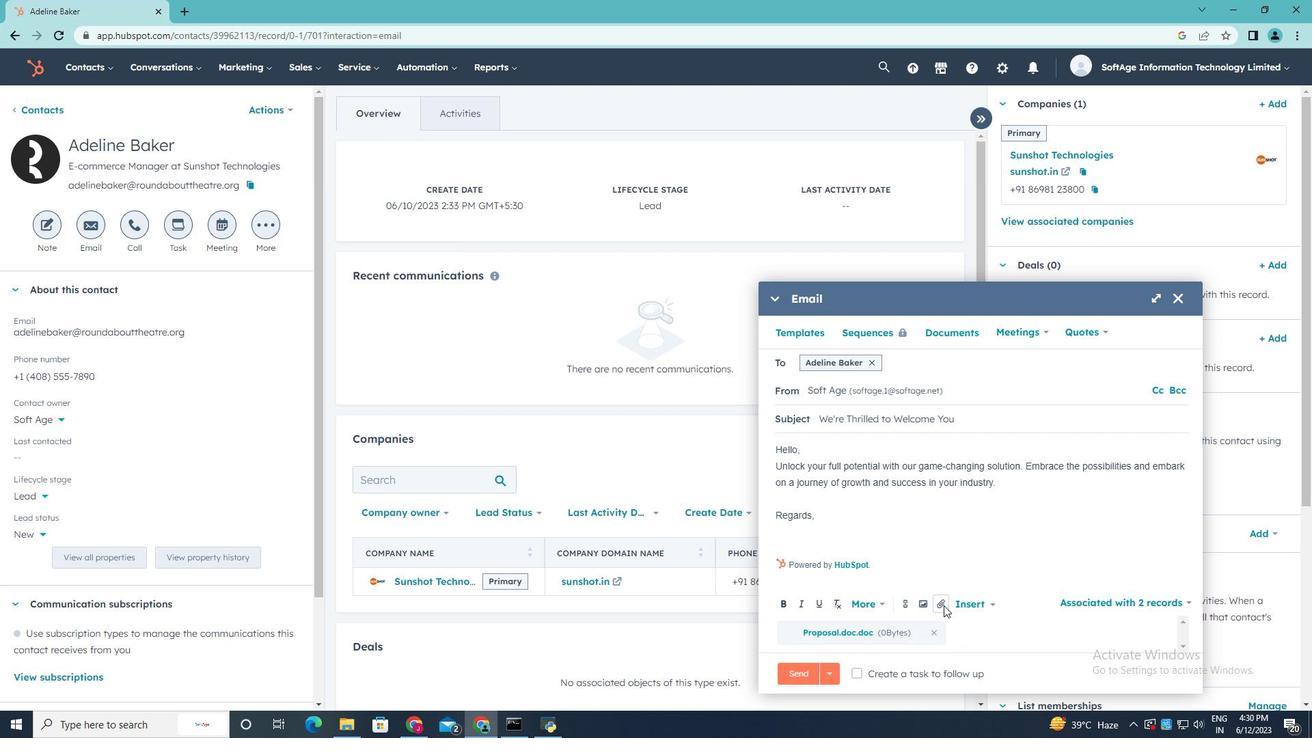 
Action: Mouse pressed left at (944, 605)
Screenshot: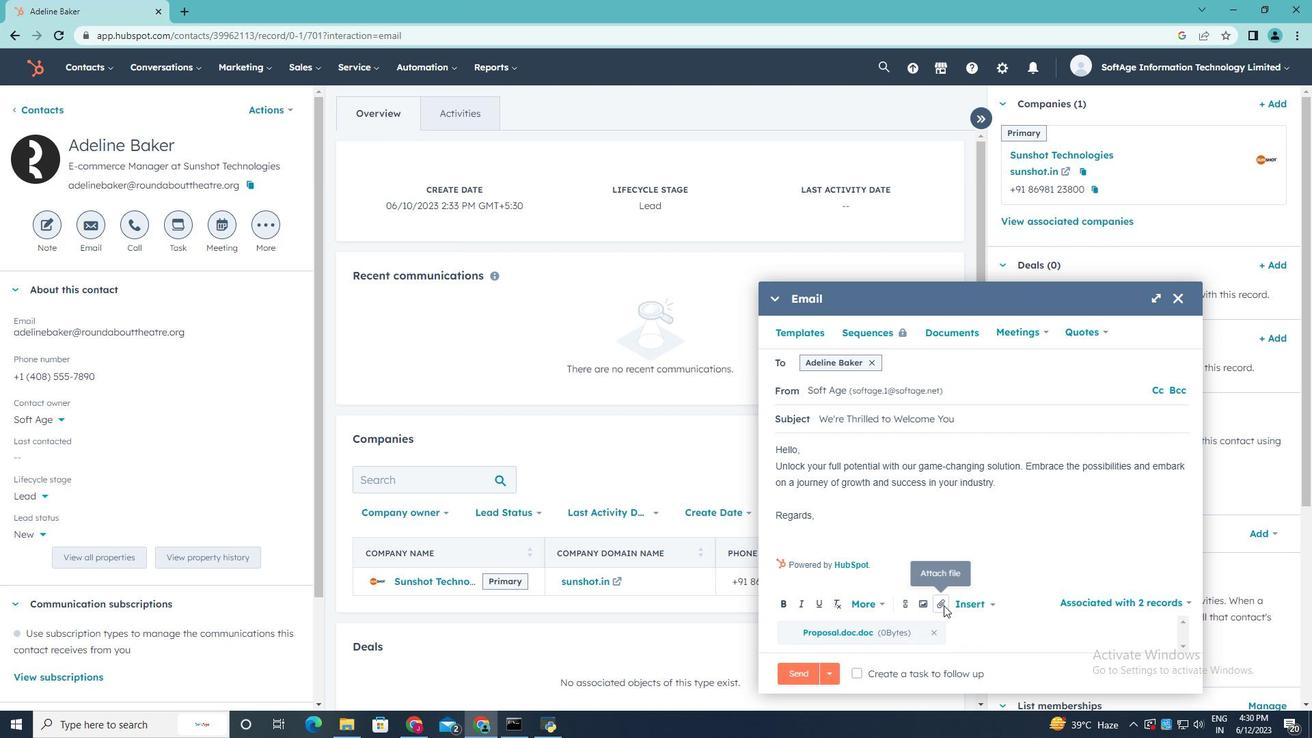 
Action: Mouse moved to (959, 571)
Screenshot: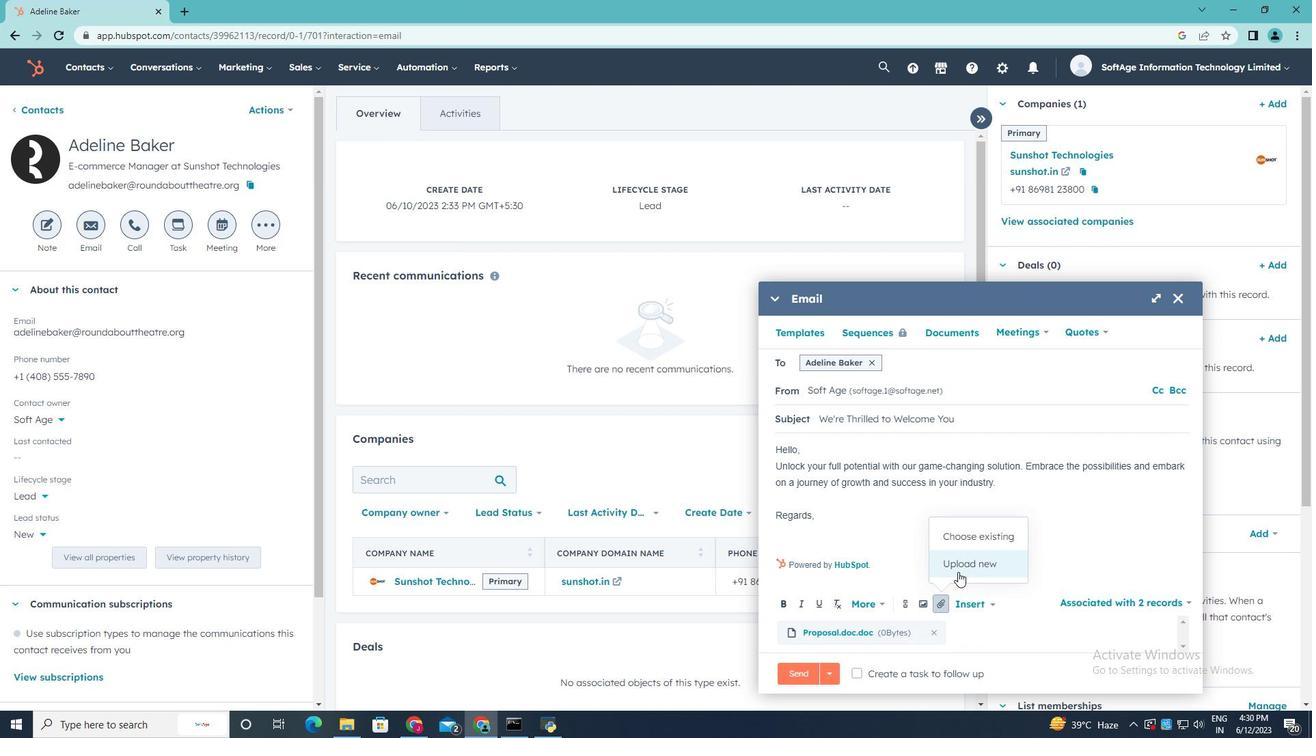 
Action: Mouse pressed left at (959, 571)
Screenshot: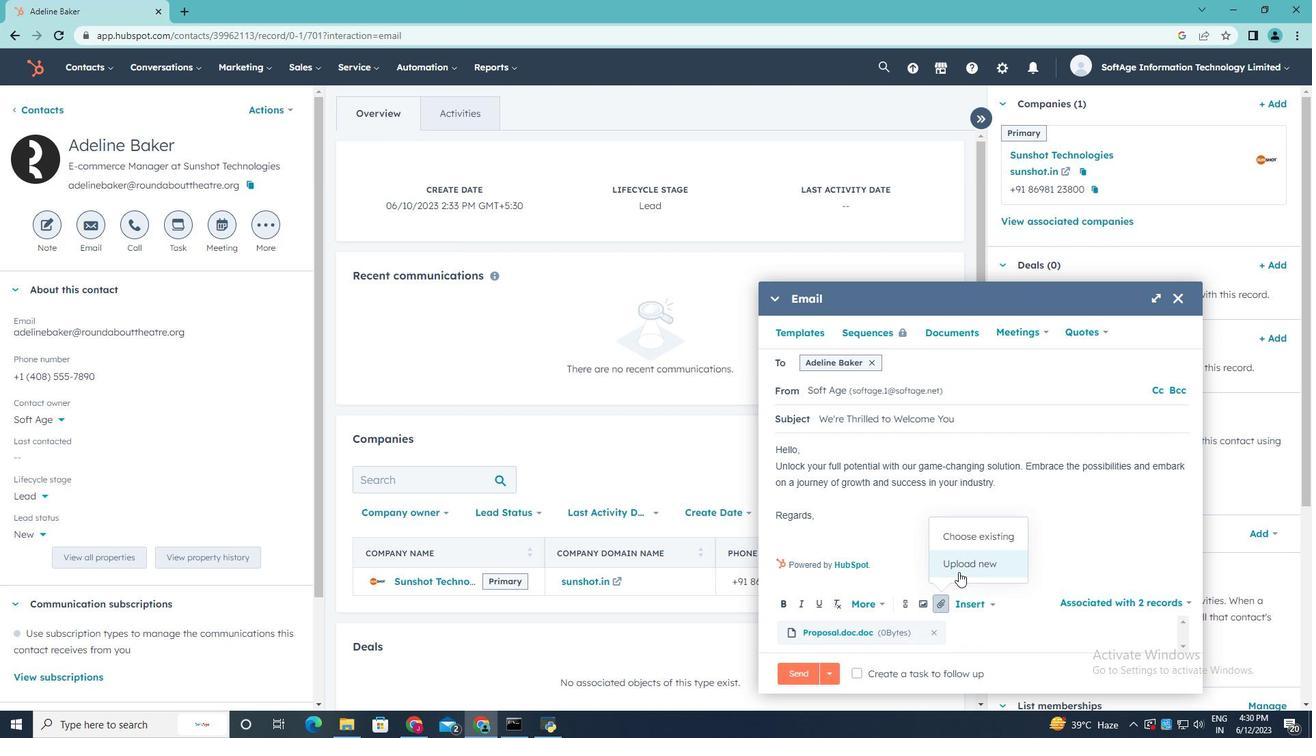 
Action: Mouse moved to (349, 133)
Screenshot: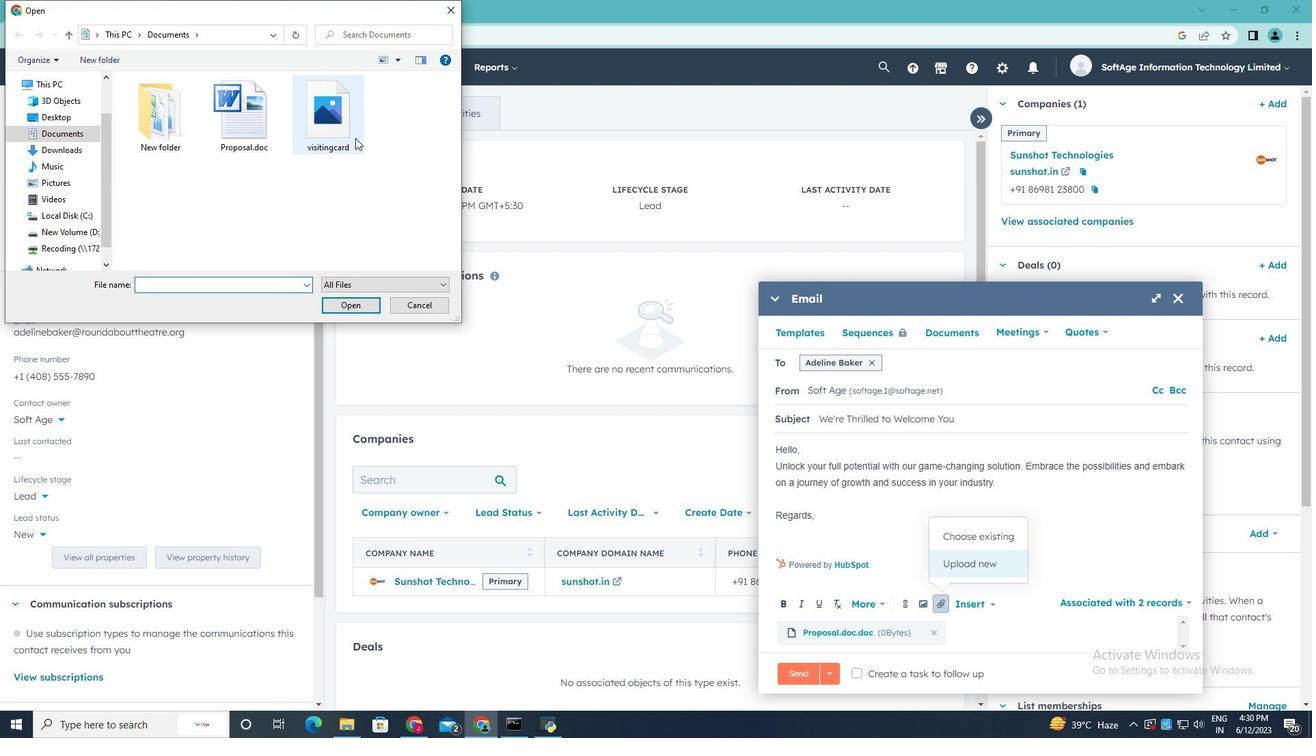 
Action: Mouse pressed left at (349, 133)
Screenshot: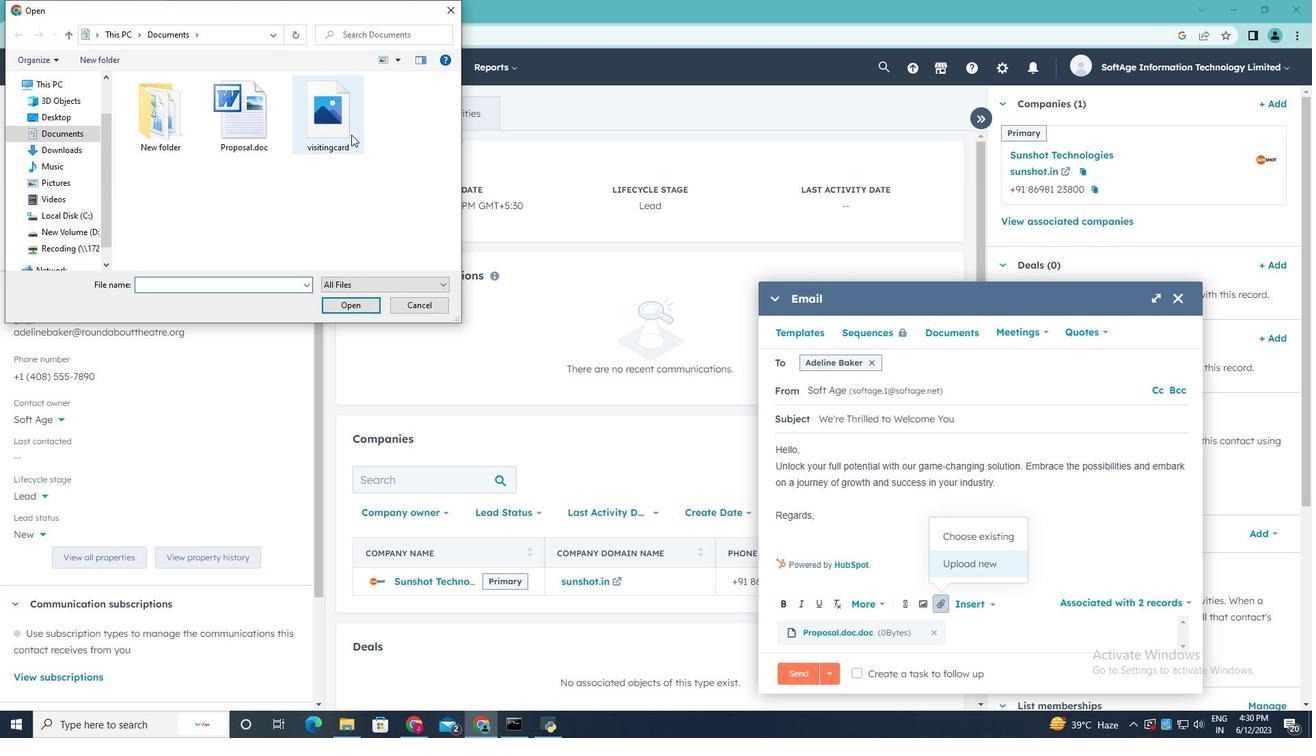 
Action: Mouse moved to (366, 308)
Screenshot: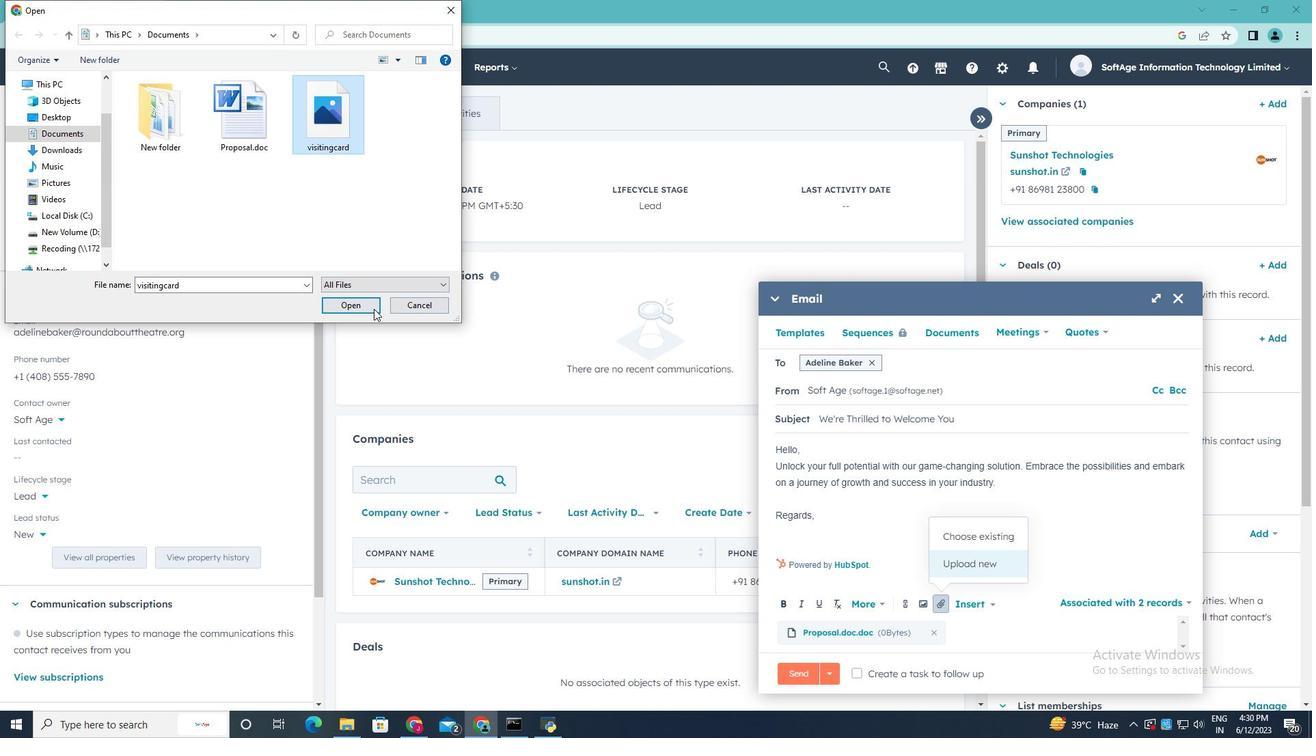 
Action: Mouse pressed left at (366, 308)
Screenshot: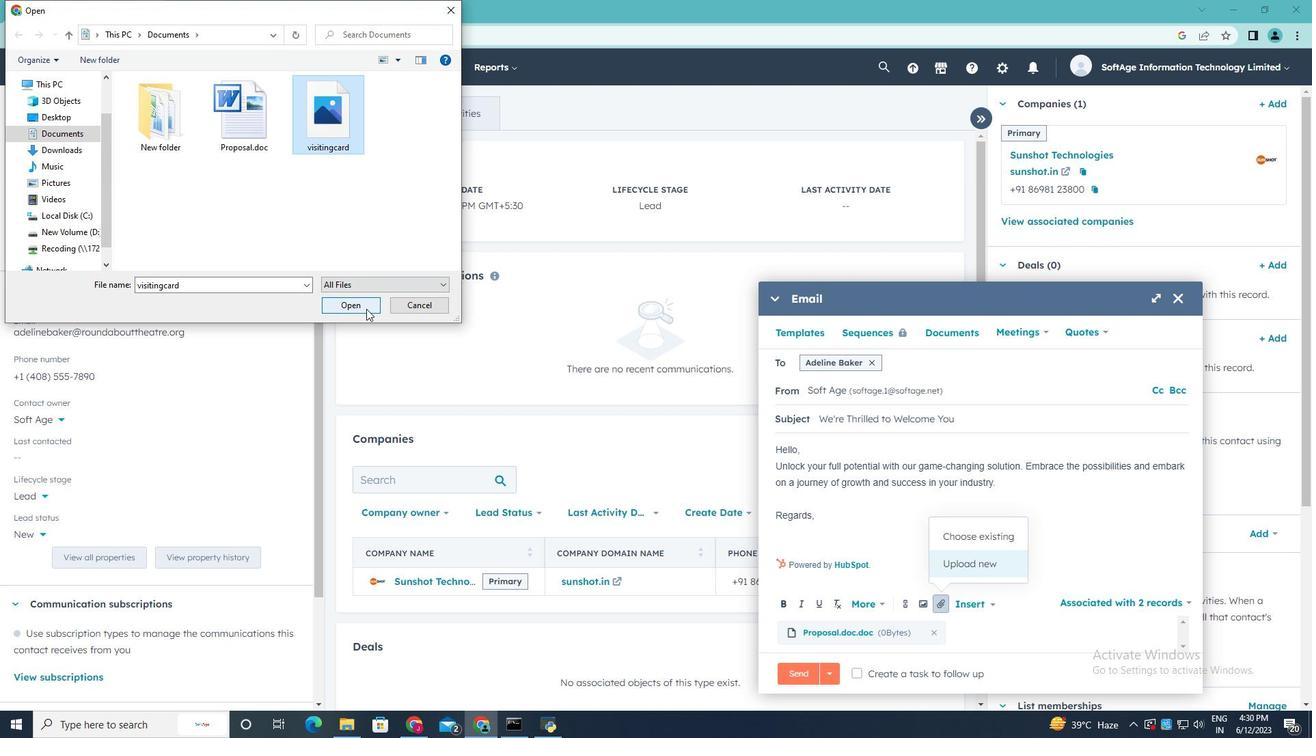 
Action: Mouse moved to (822, 519)
Screenshot: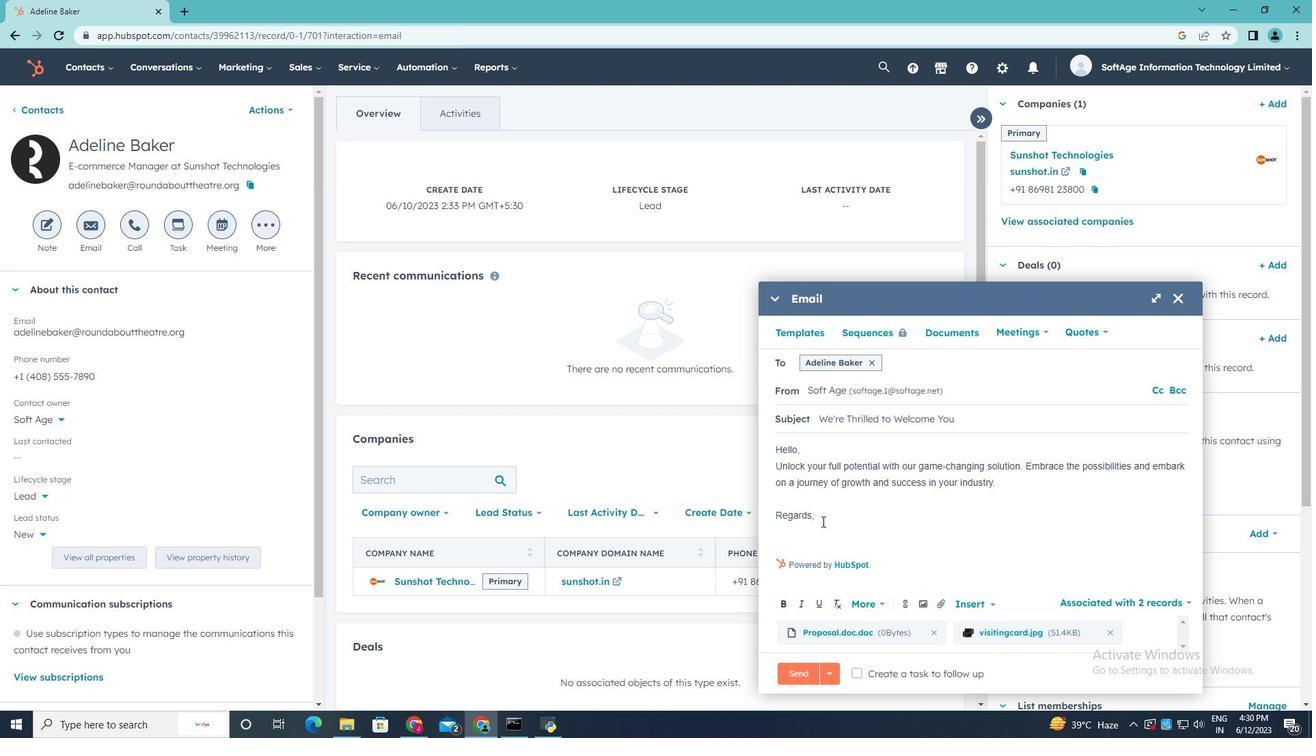 
Action: Mouse pressed left at (822, 519)
Screenshot: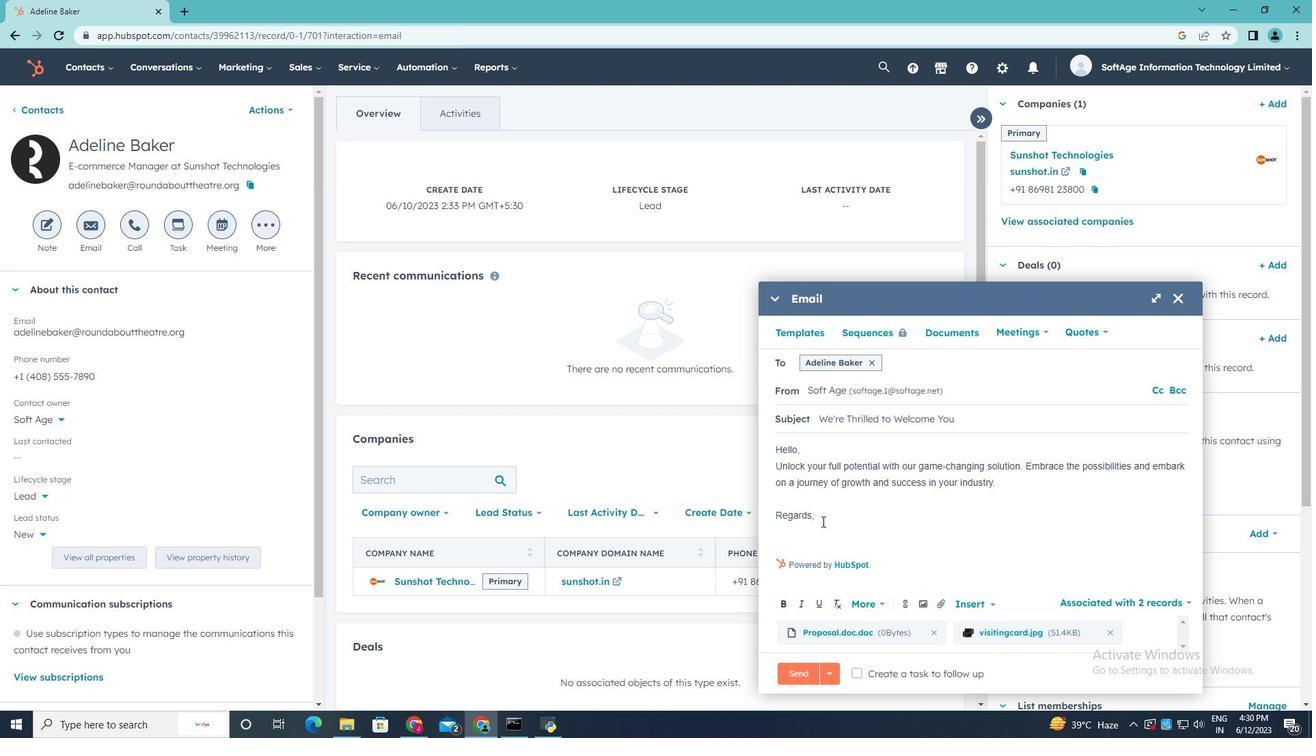 
Action: Mouse moved to (820, 519)
Screenshot: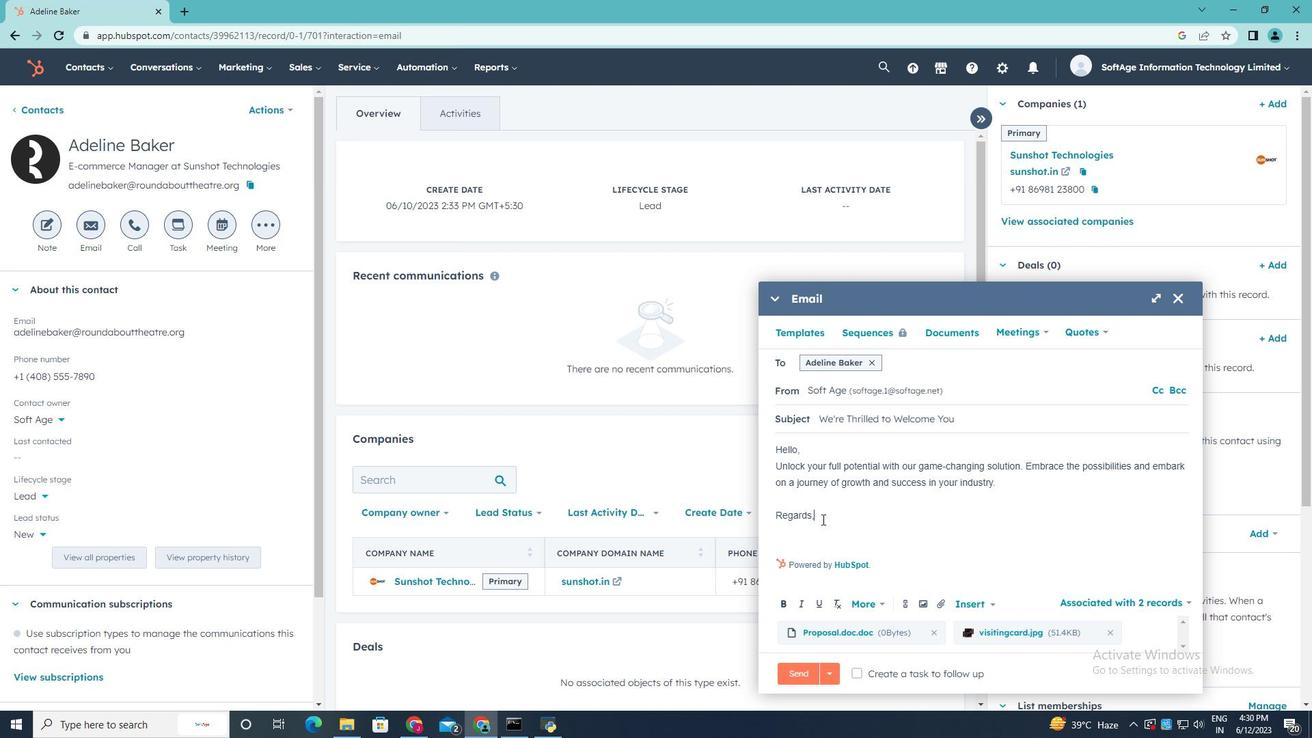 
Action: Key pressed <Key.enter>
Screenshot: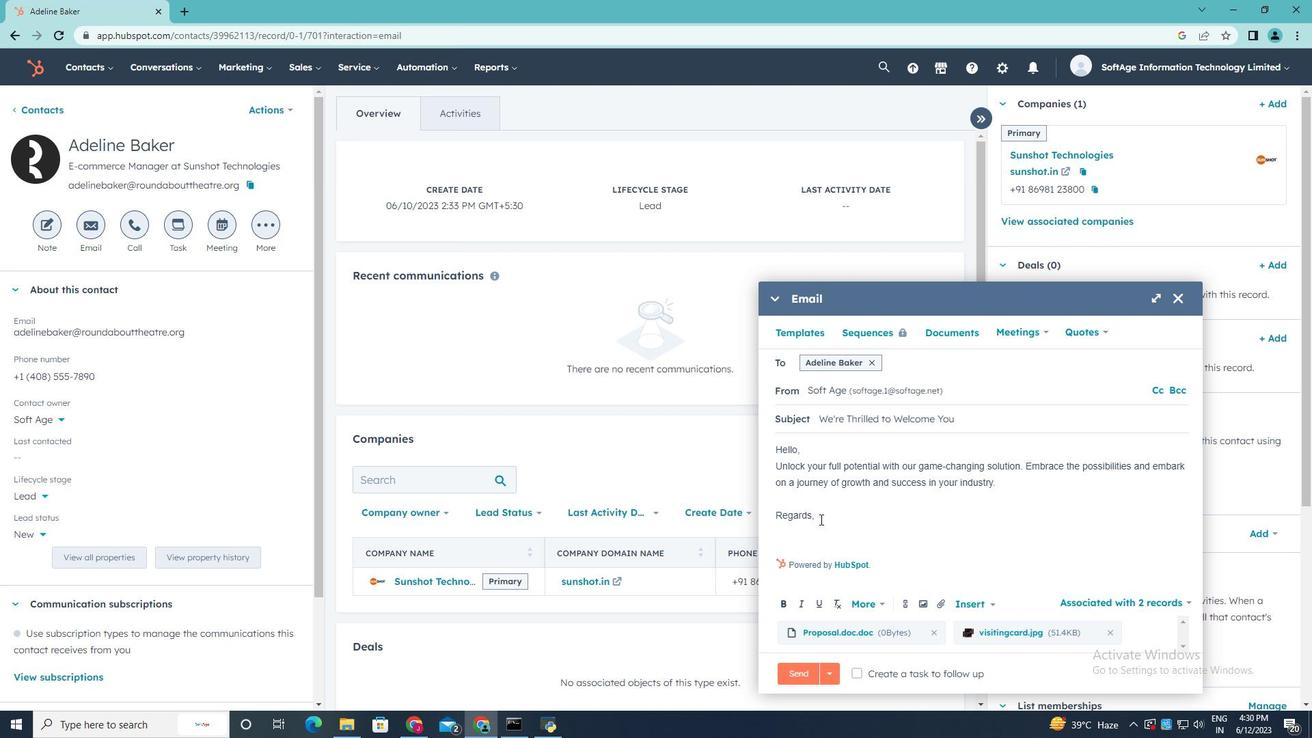 
Action: Mouse moved to (905, 607)
Screenshot: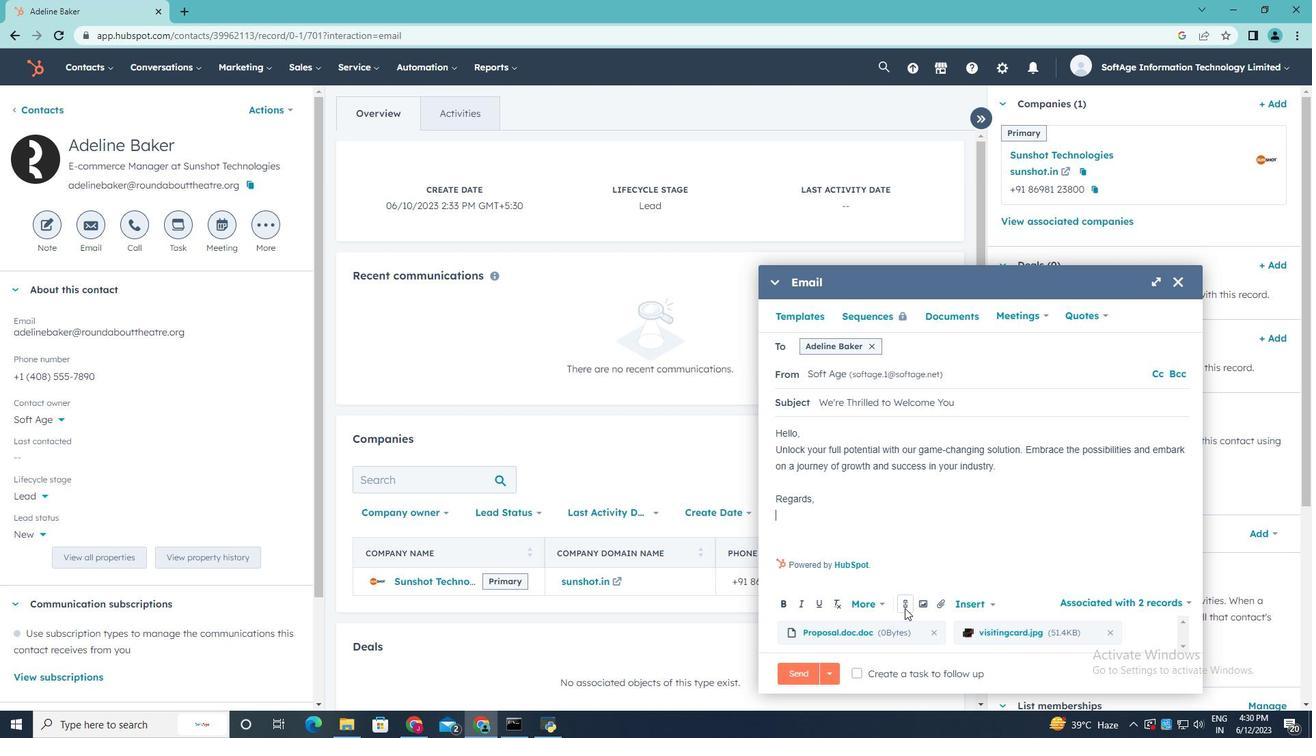 
Action: Mouse pressed left at (905, 607)
Screenshot: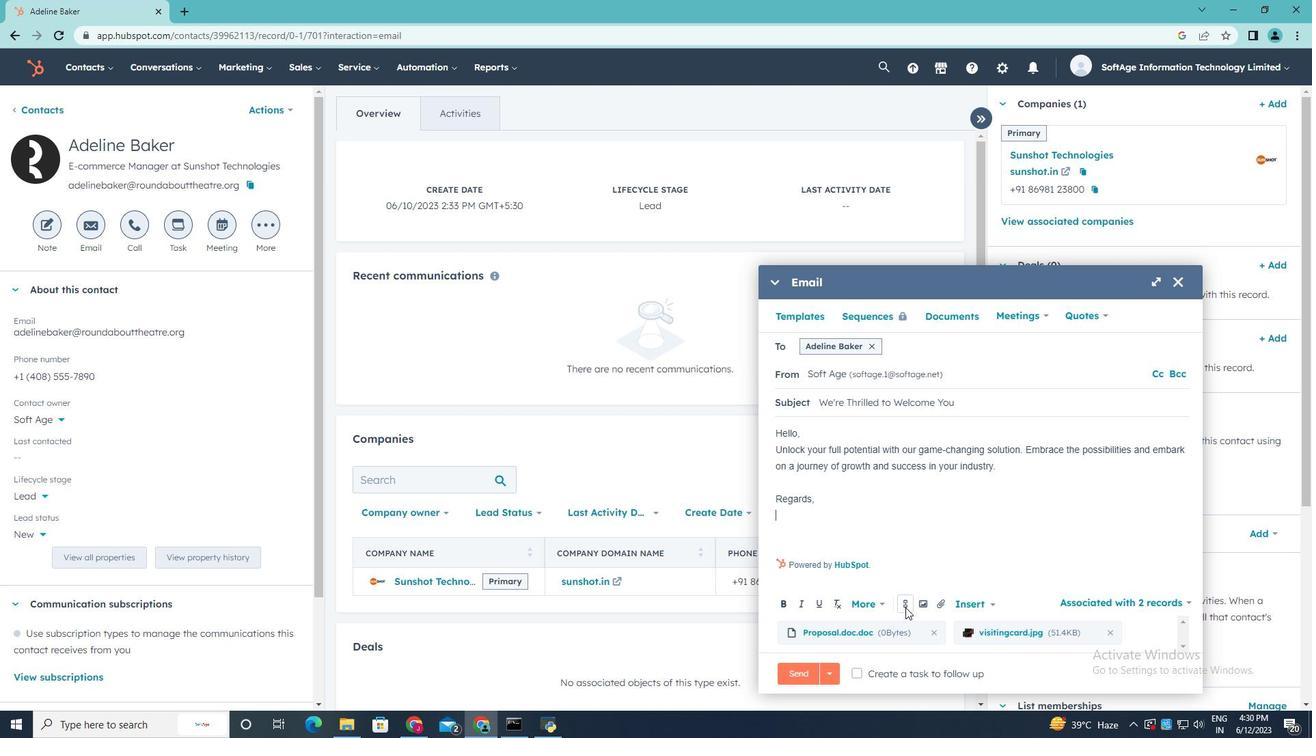 
Action: Mouse moved to (934, 454)
Screenshot: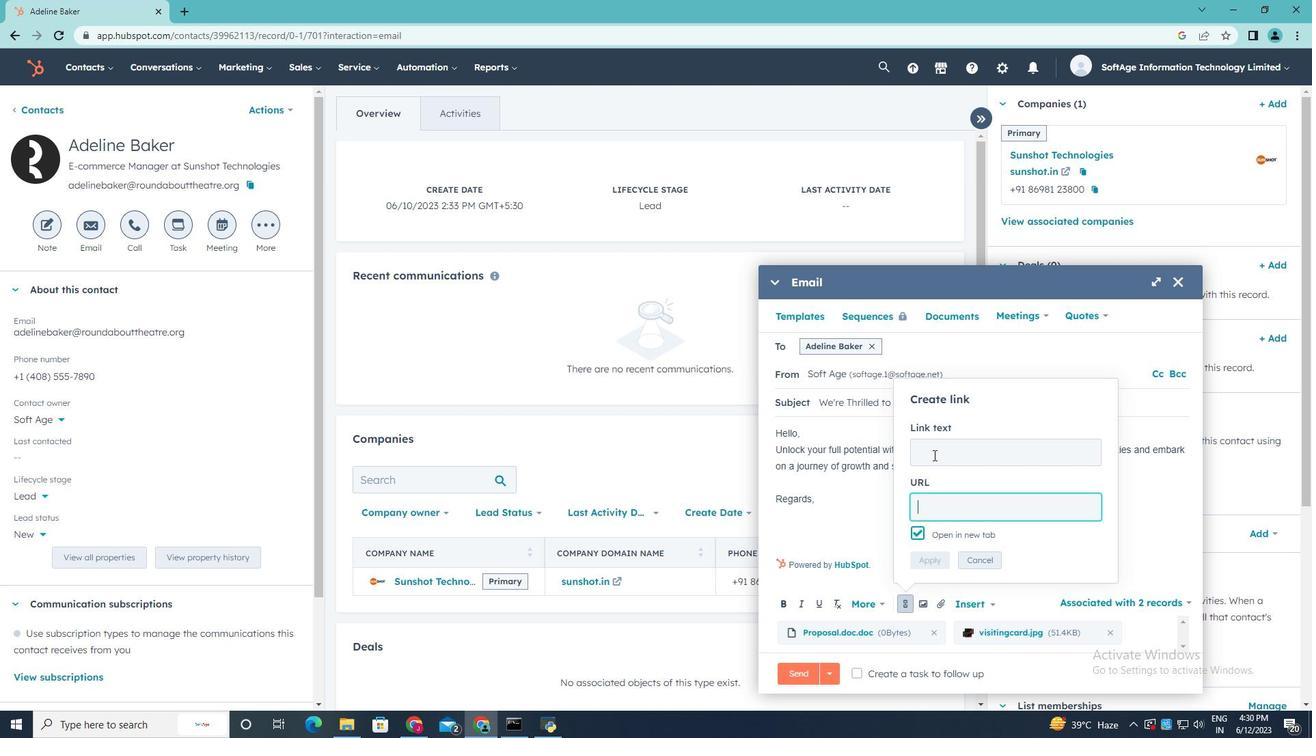 
Action: Mouse pressed left at (934, 454)
Screenshot: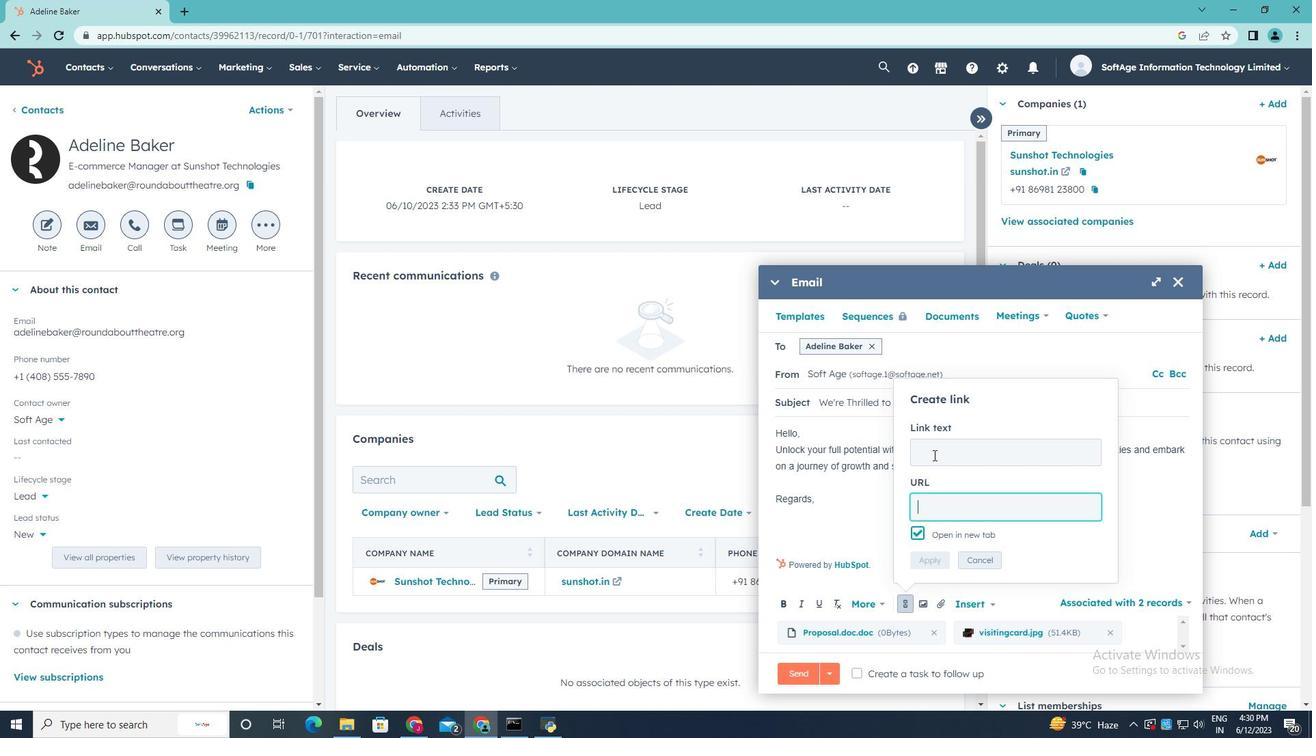 
Action: Mouse moved to (928, 453)
Screenshot: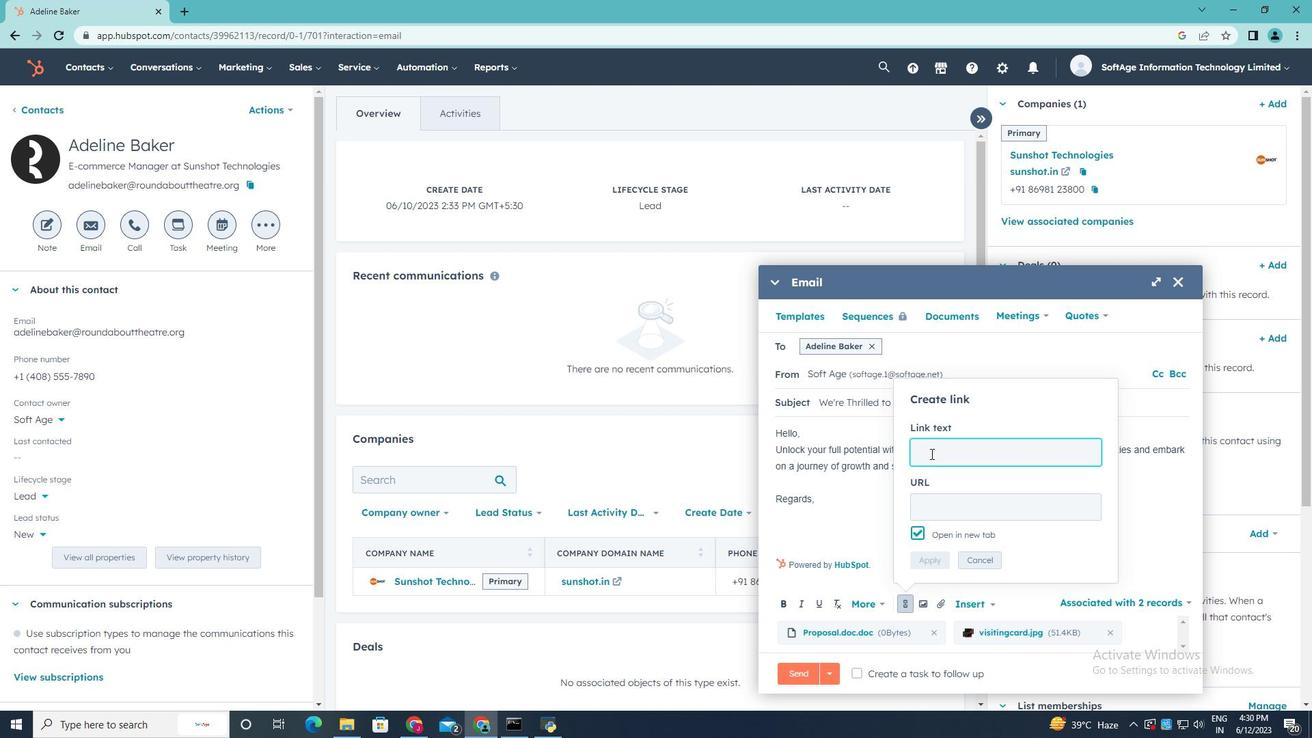 
Action: Key pressed <Key.shift>Instagram
Screenshot: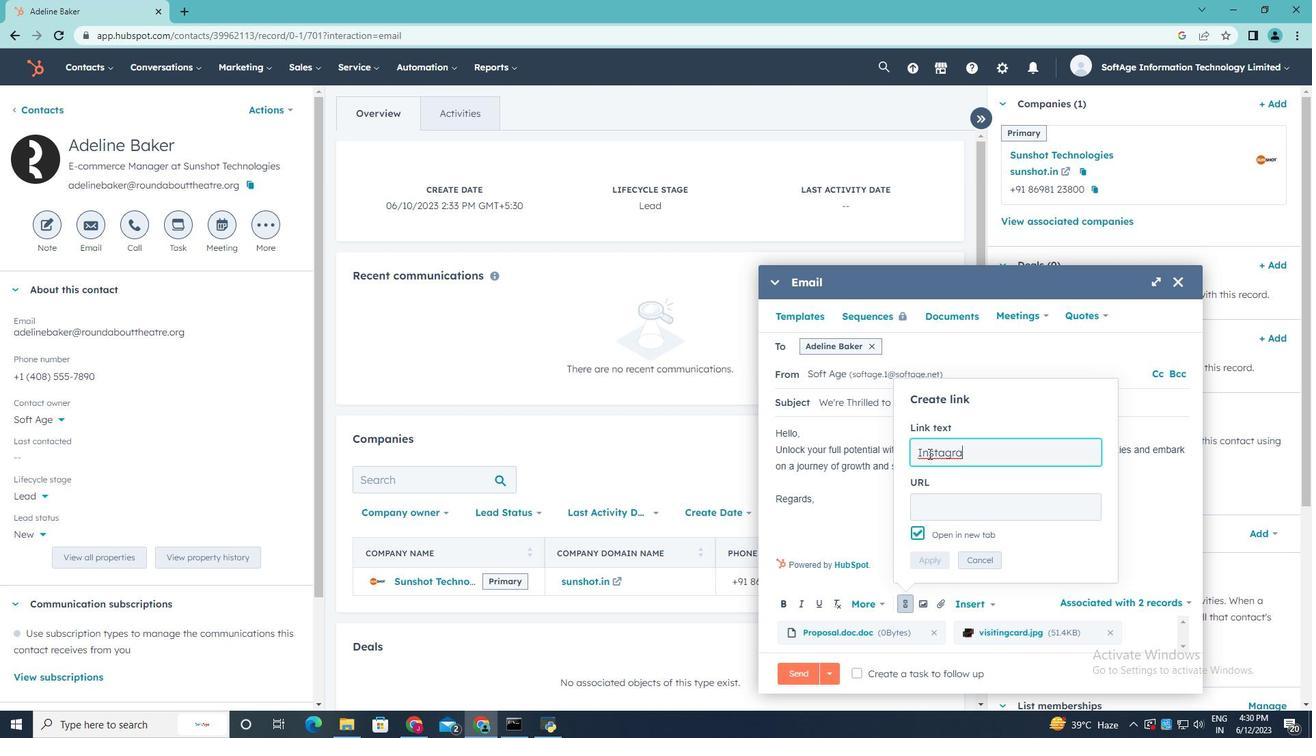 
Action: Mouse moved to (926, 499)
Screenshot: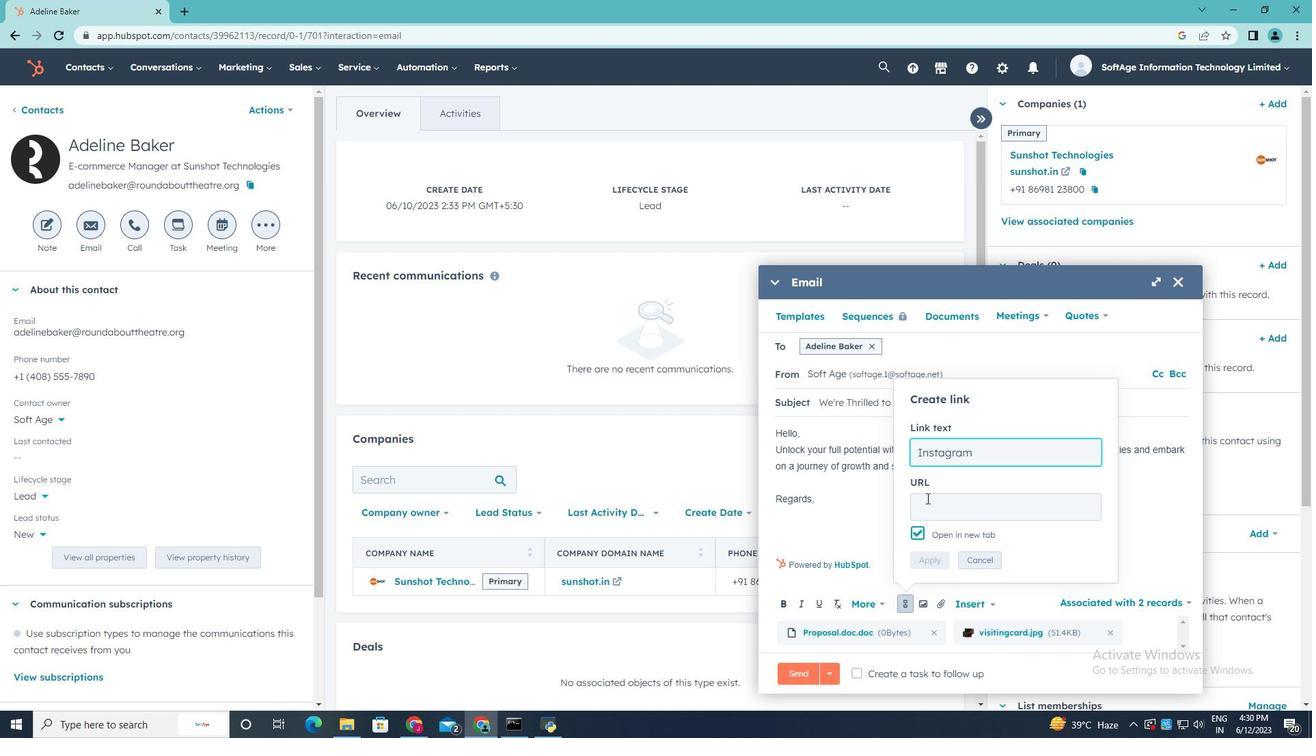 
Action: Mouse pressed left at (926, 499)
Screenshot: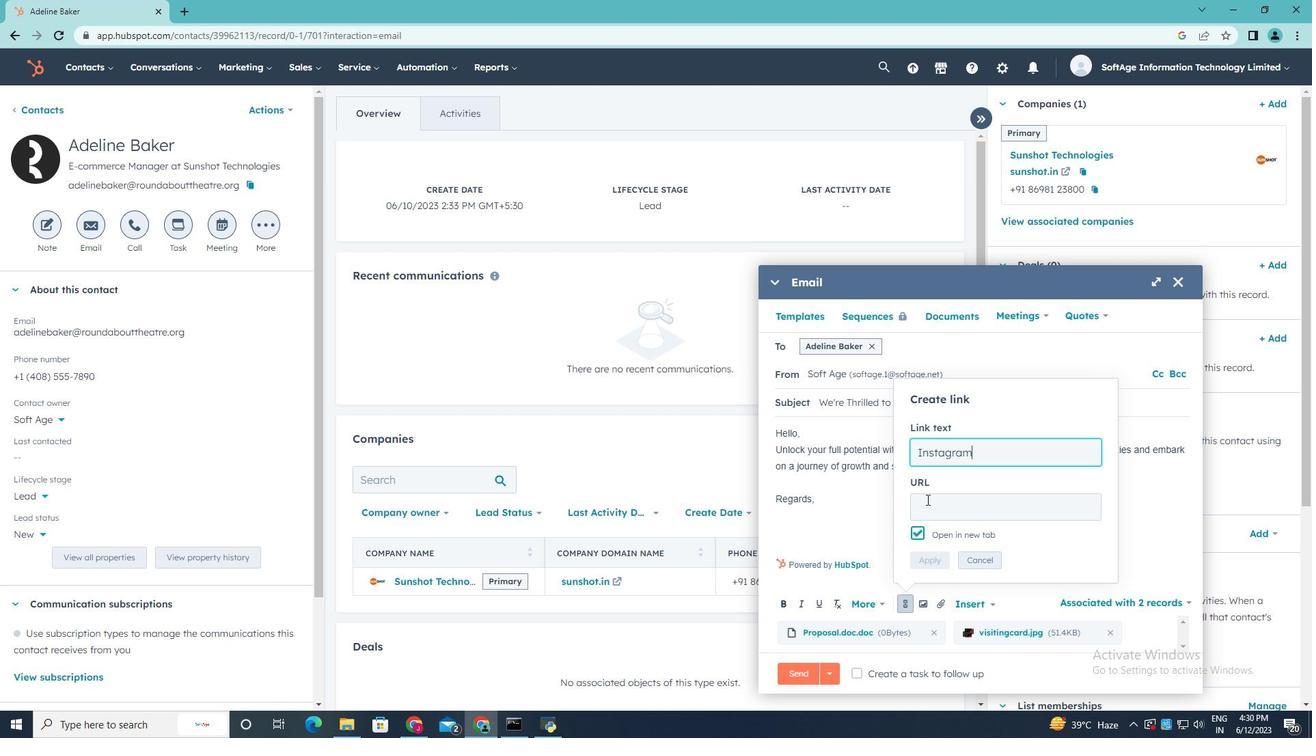 
Action: Mouse moved to (917, 495)
Screenshot: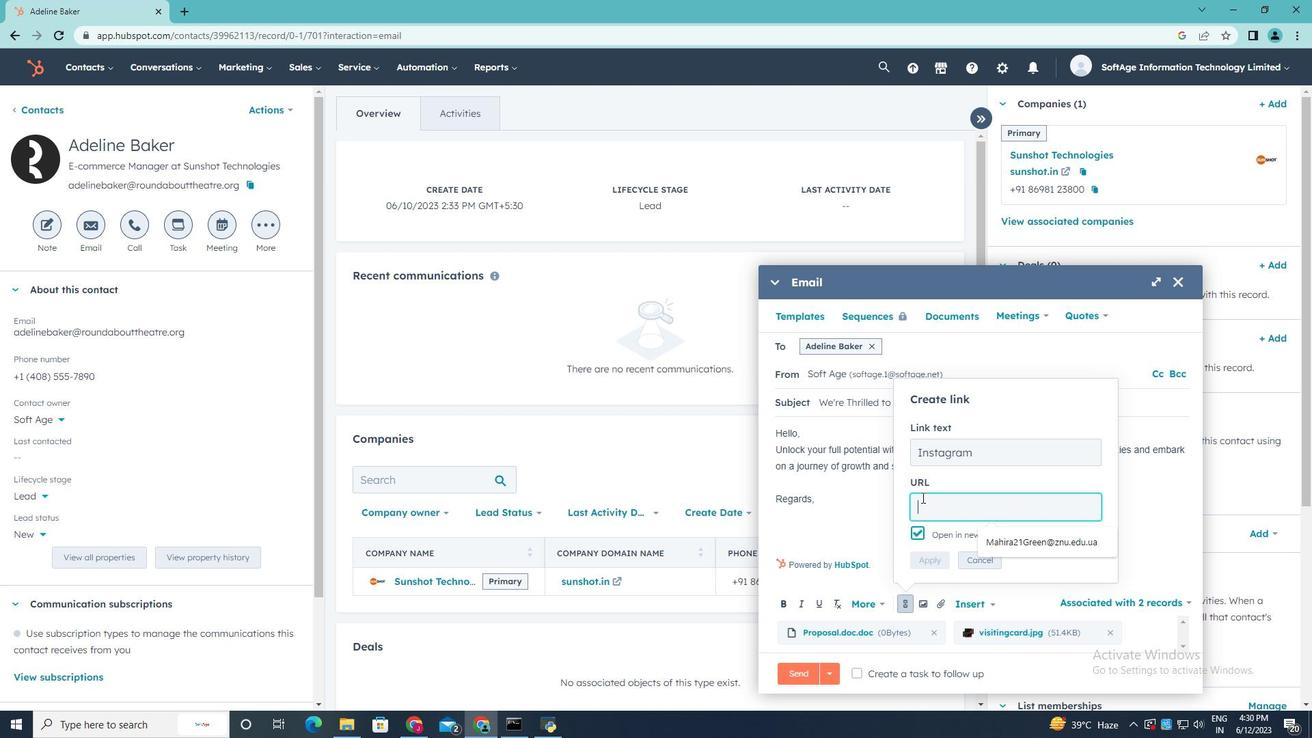 
Action: Key pressed www.instr<Key.backspace>agram.com
Screenshot: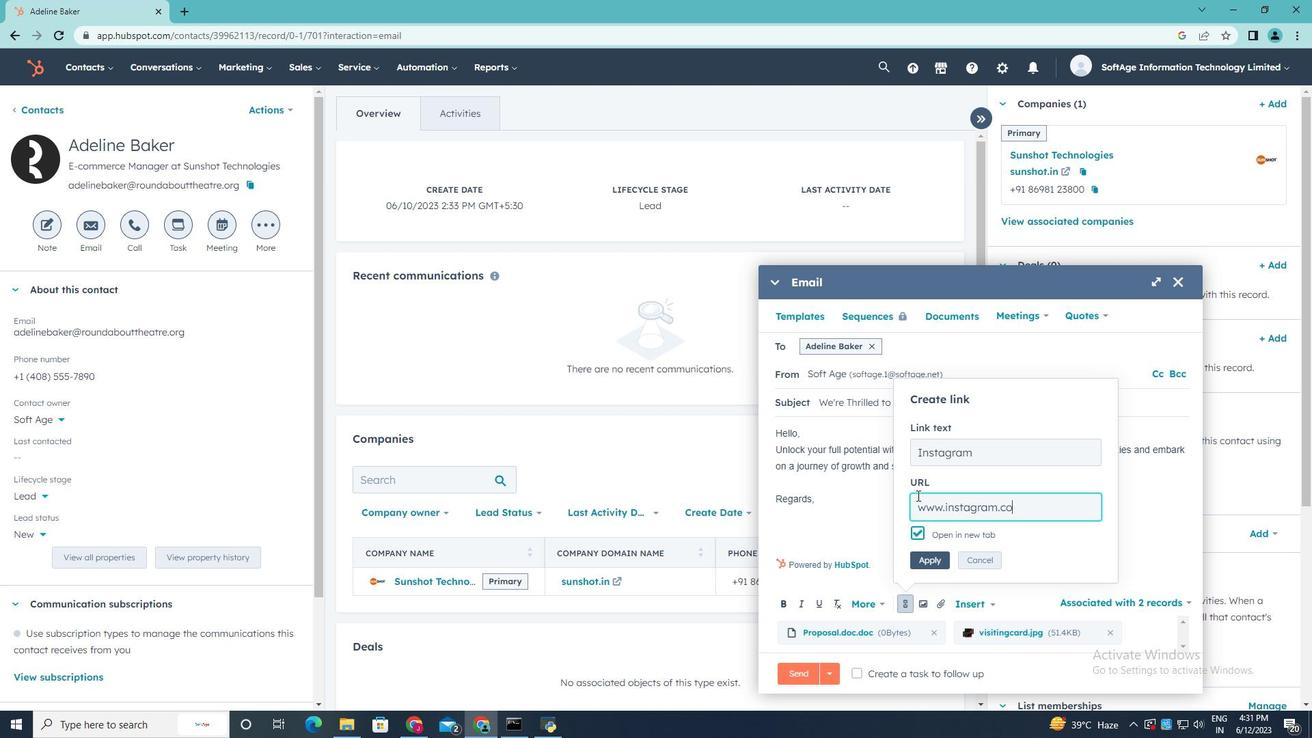 
Action: Mouse moved to (939, 558)
Screenshot: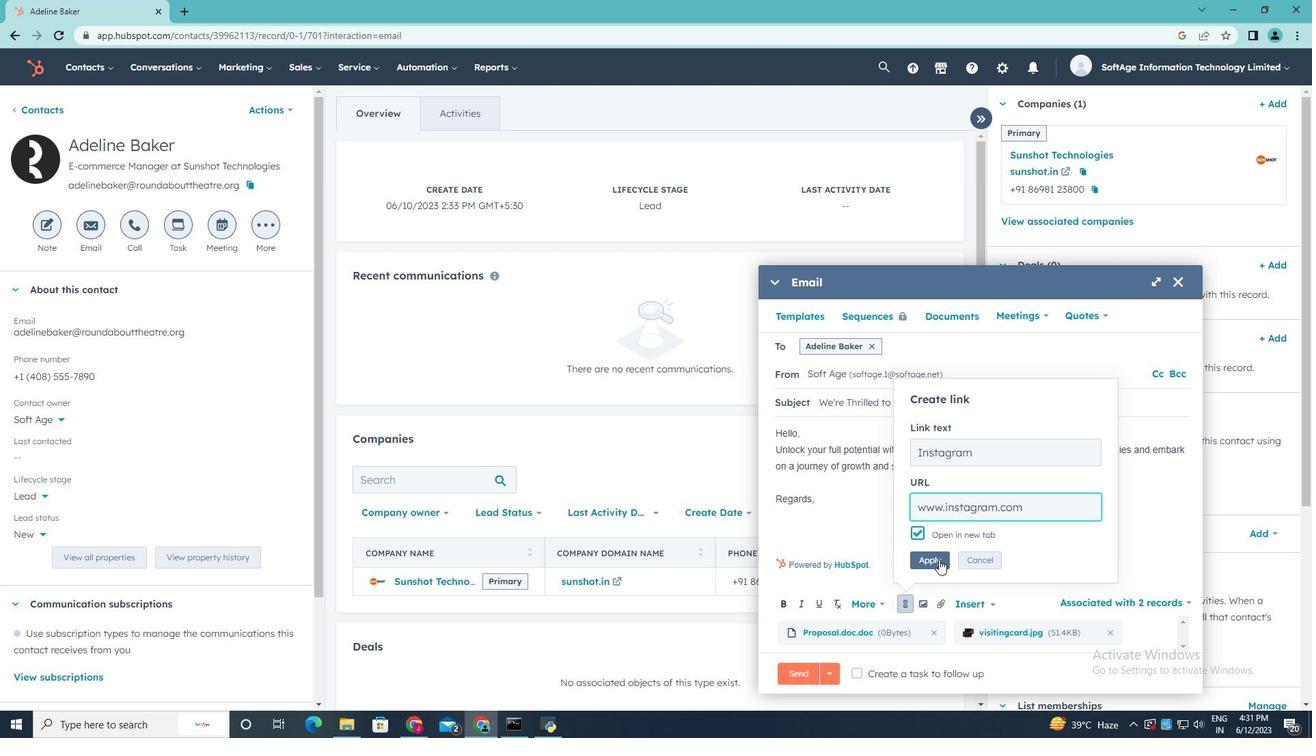 
Action: Mouse pressed left at (939, 558)
Screenshot: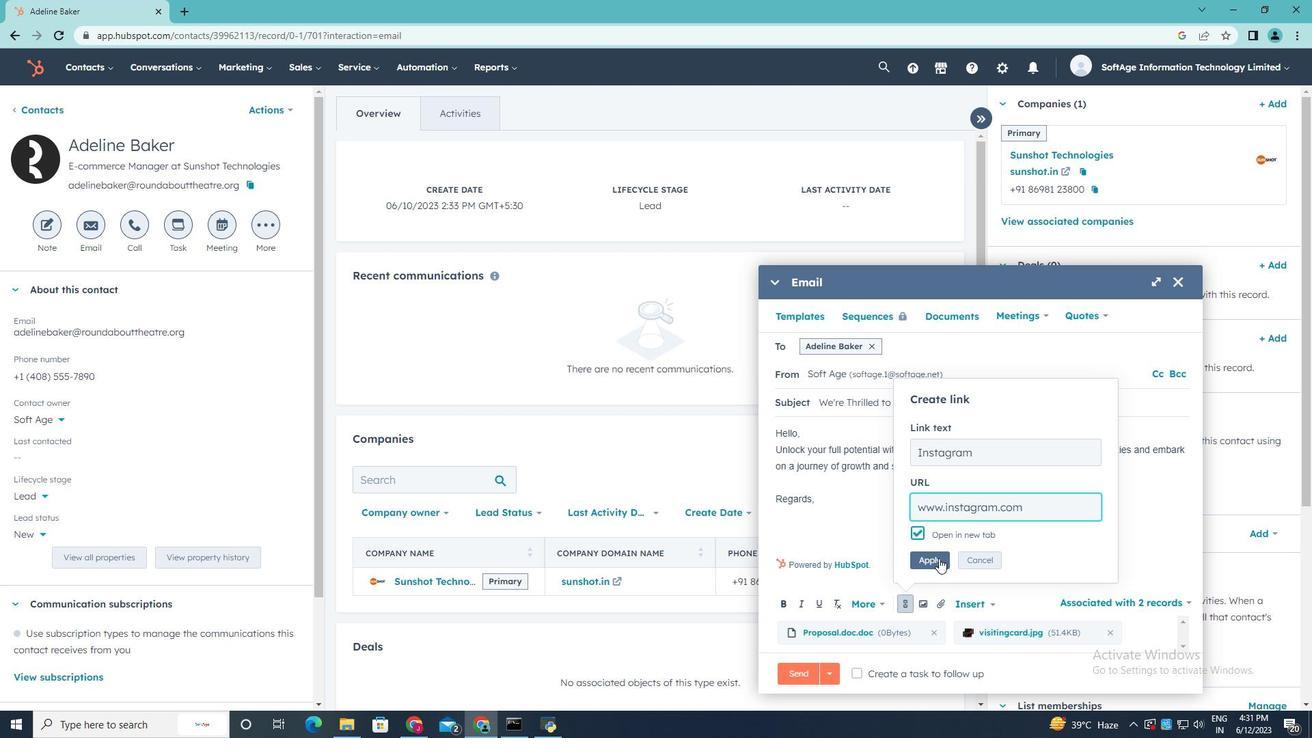 
Action: Mouse moved to (857, 674)
Screenshot: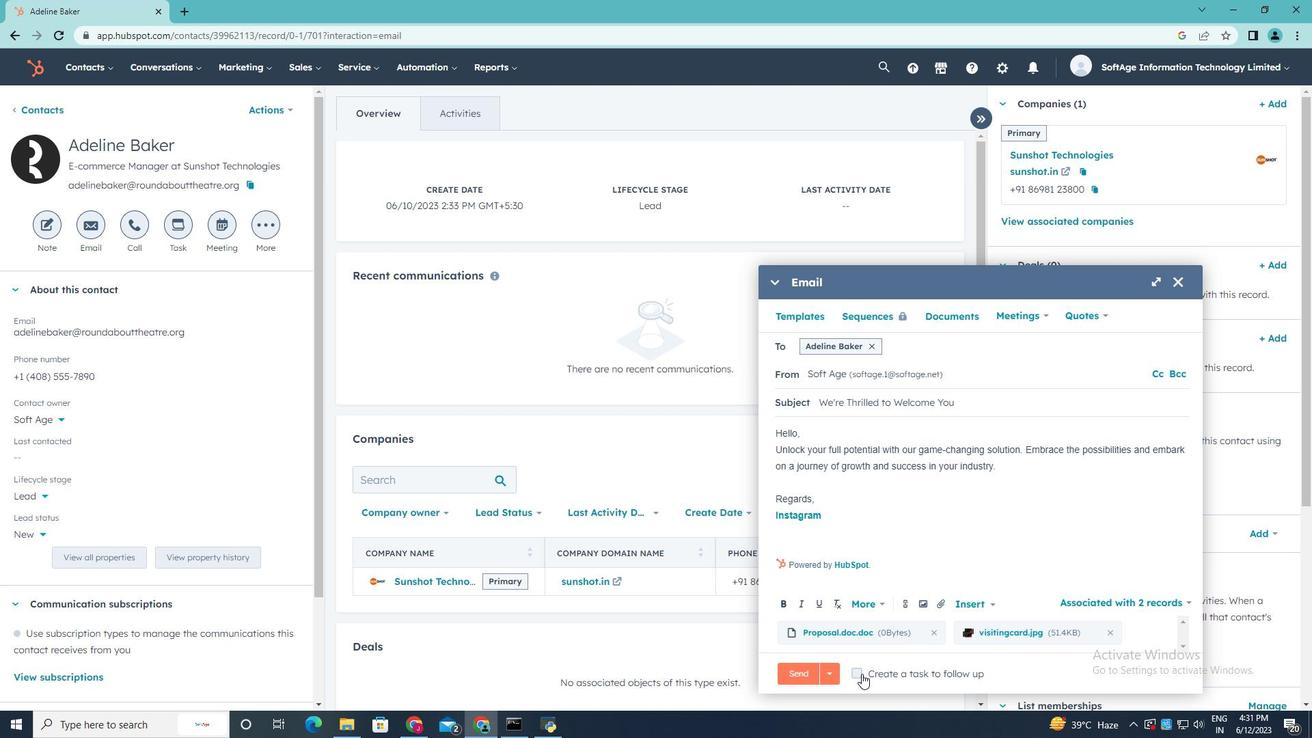 
Action: Mouse pressed left at (857, 674)
Screenshot: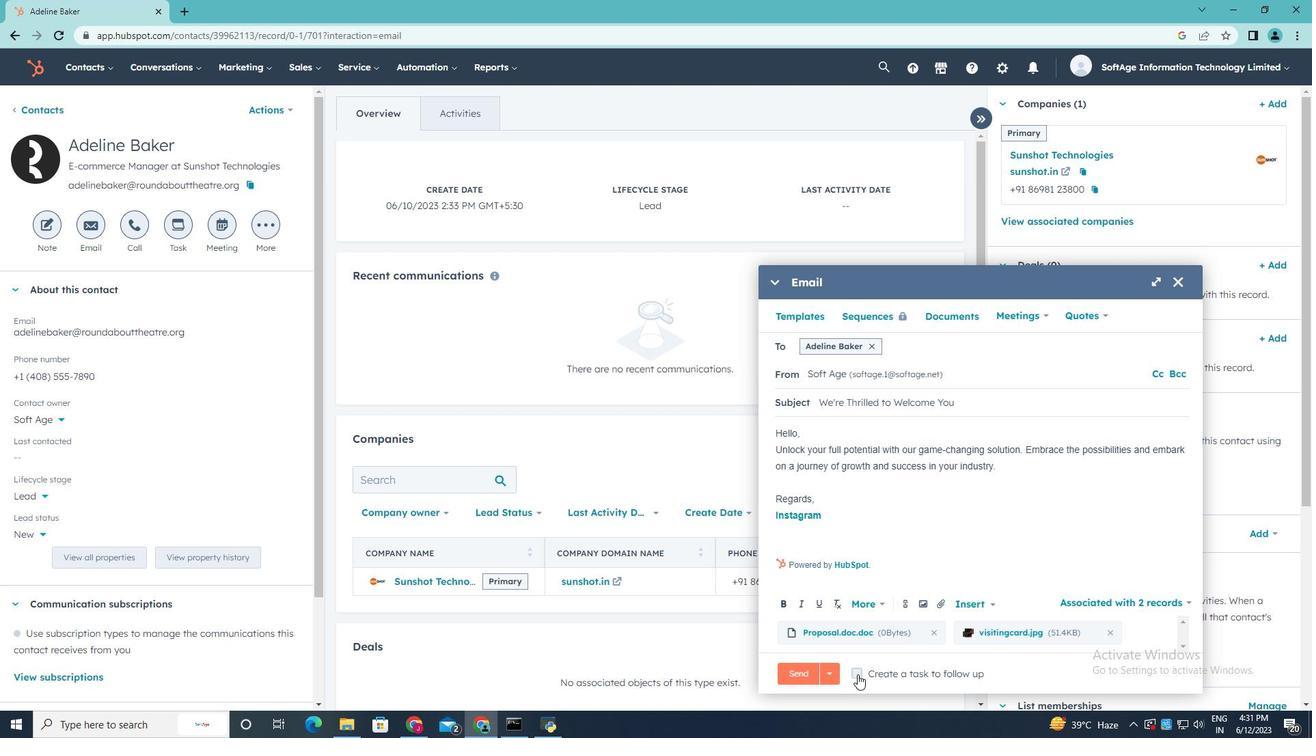 
Action: Mouse moved to (1138, 674)
Screenshot: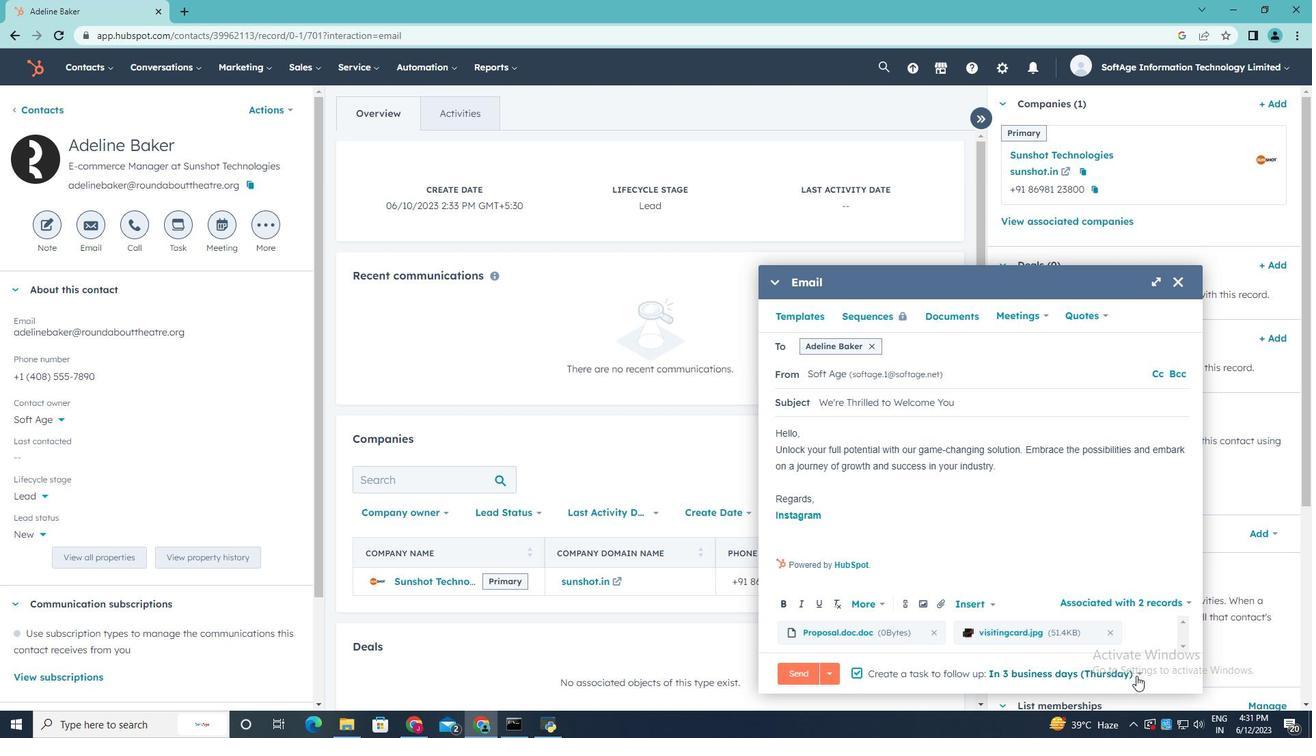 
Action: Mouse pressed left at (1138, 674)
Screenshot: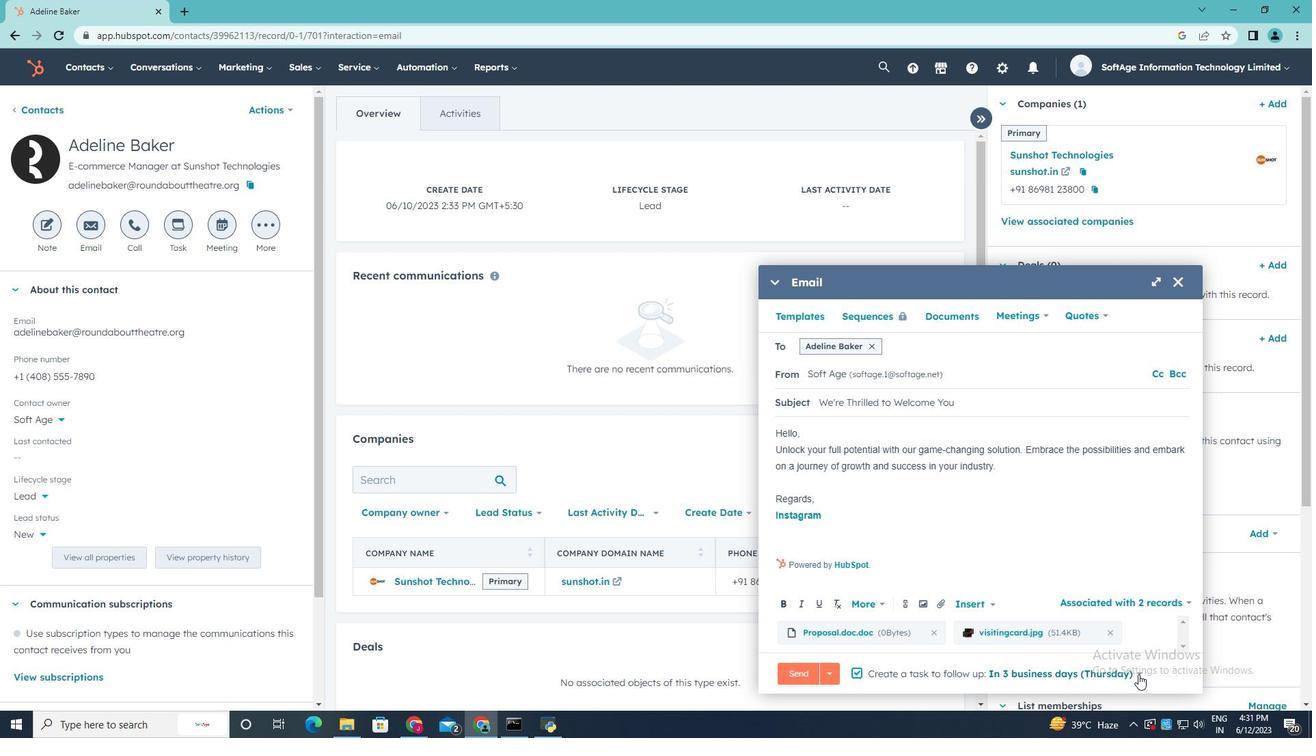 
Action: Mouse moved to (1089, 537)
Screenshot: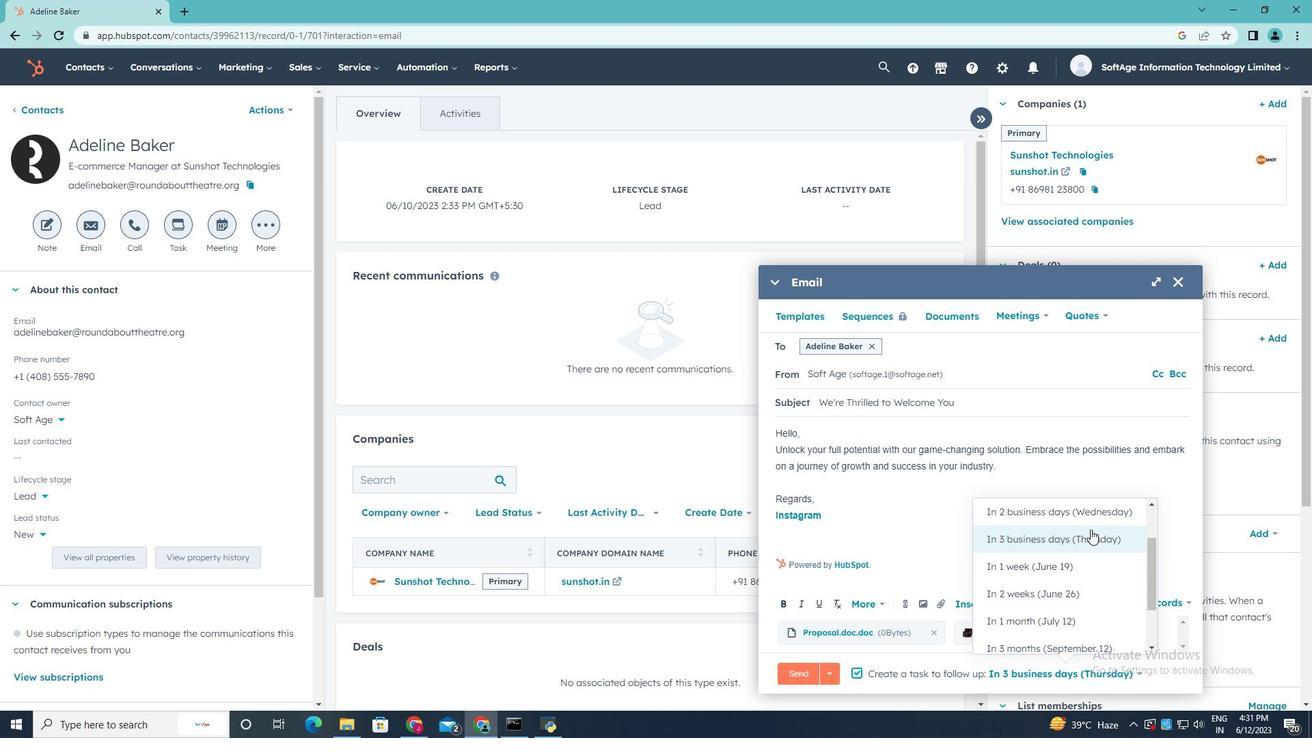 
Action: Mouse pressed left at (1089, 537)
Screenshot: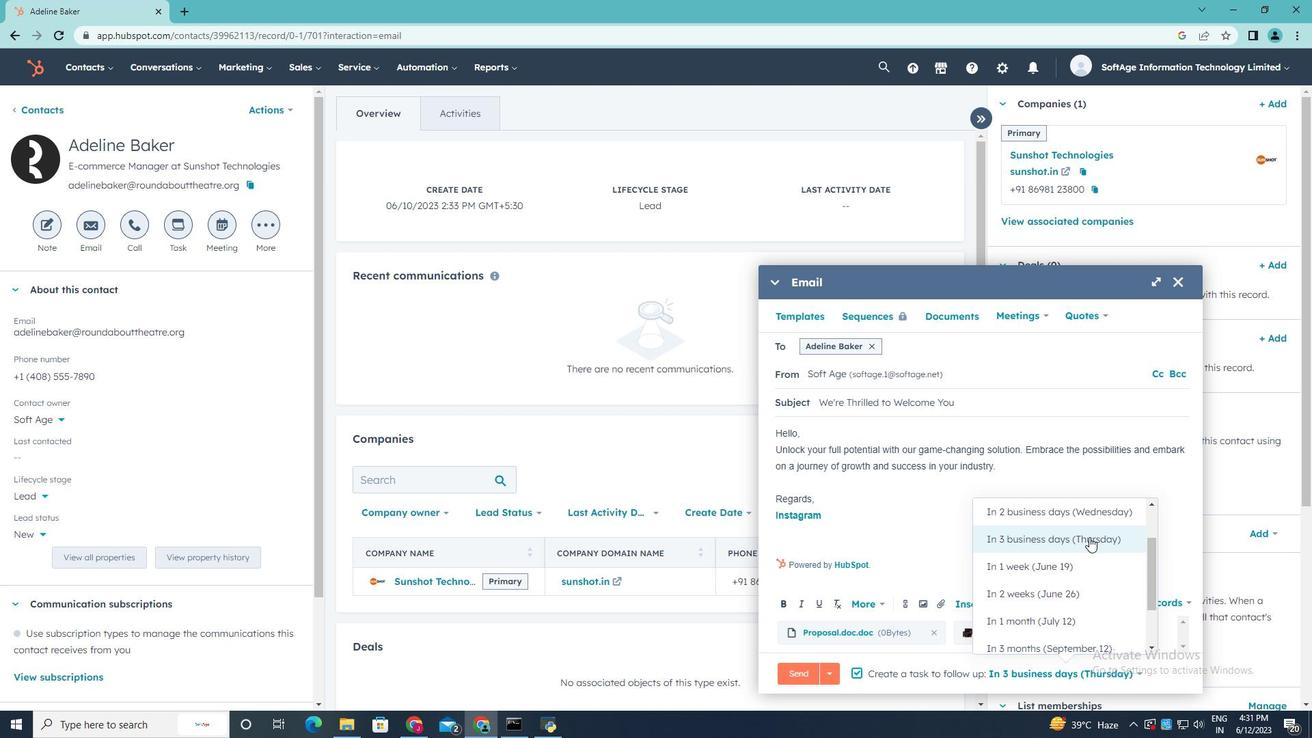 
Action: Mouse moved to (804, 676)
Screenshot: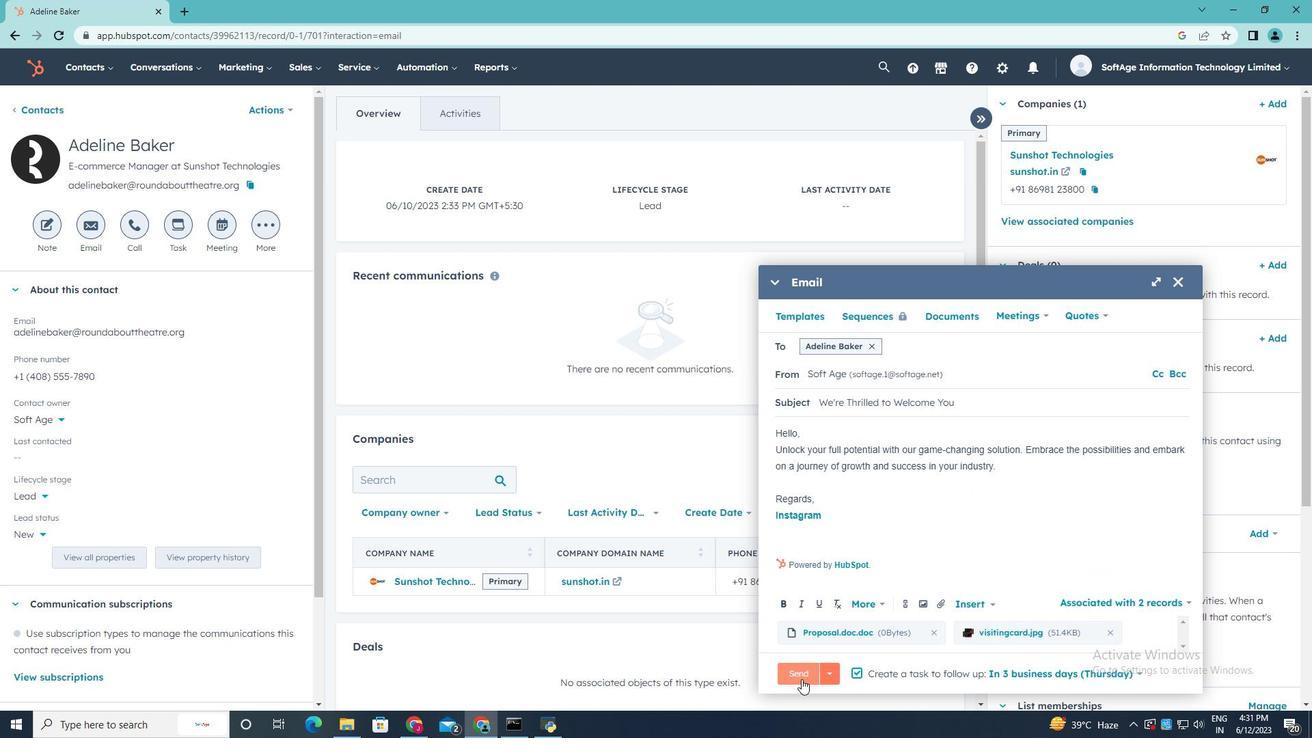 
Action: Mouse pressed left at (804, 676)
Screenshot: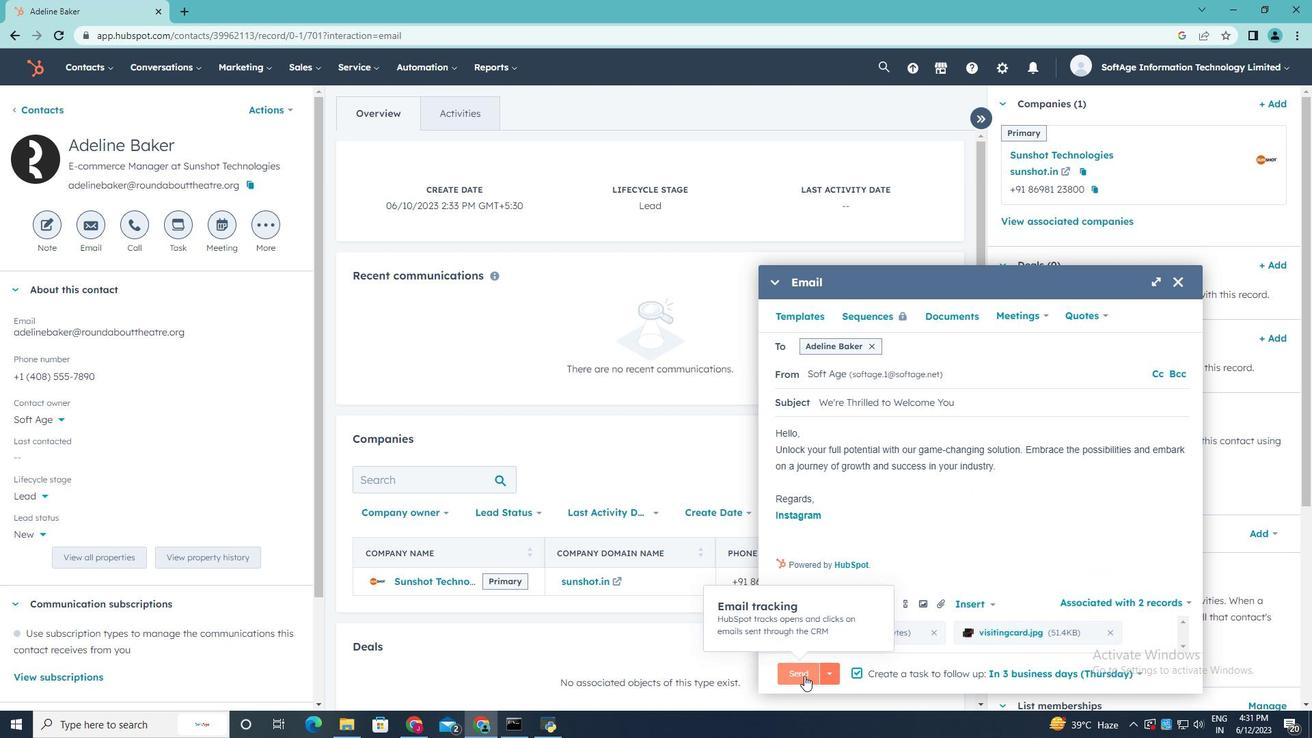 
